 Task: Find connections with filter location Rānāvāv with filter topic #digitalmarketingwith filter profile language German with filter current company Epicor with filter school Shanmugha Arts, Science, Technology and Research Academy with filter industry Human Resources Services with filter service category Web Design with filter keywords title Cruise Director
Action: Mouse moved to (525, 50)
Screenshot: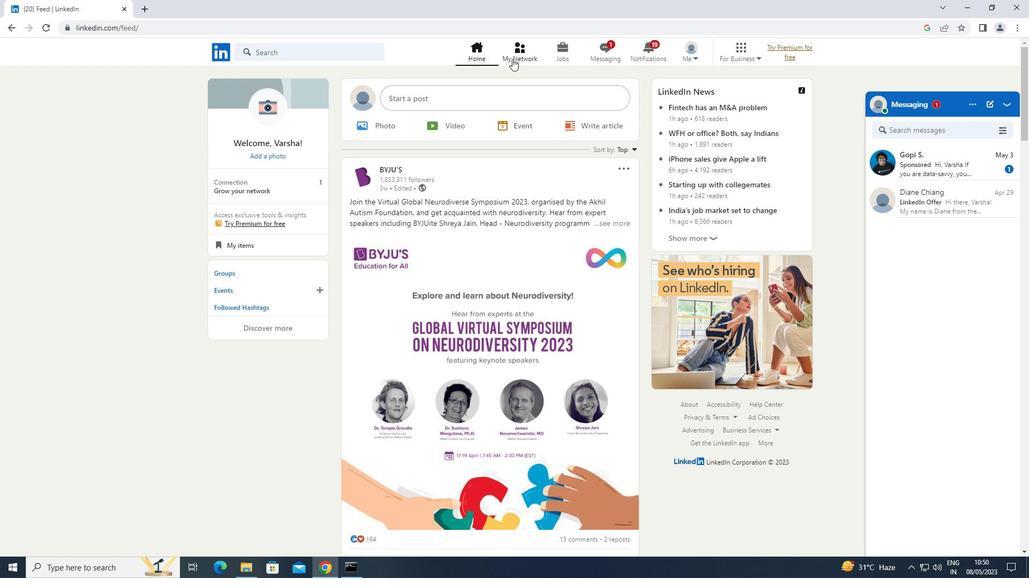 
Action: Mouse pressed left at (525, 50)
Screenshot: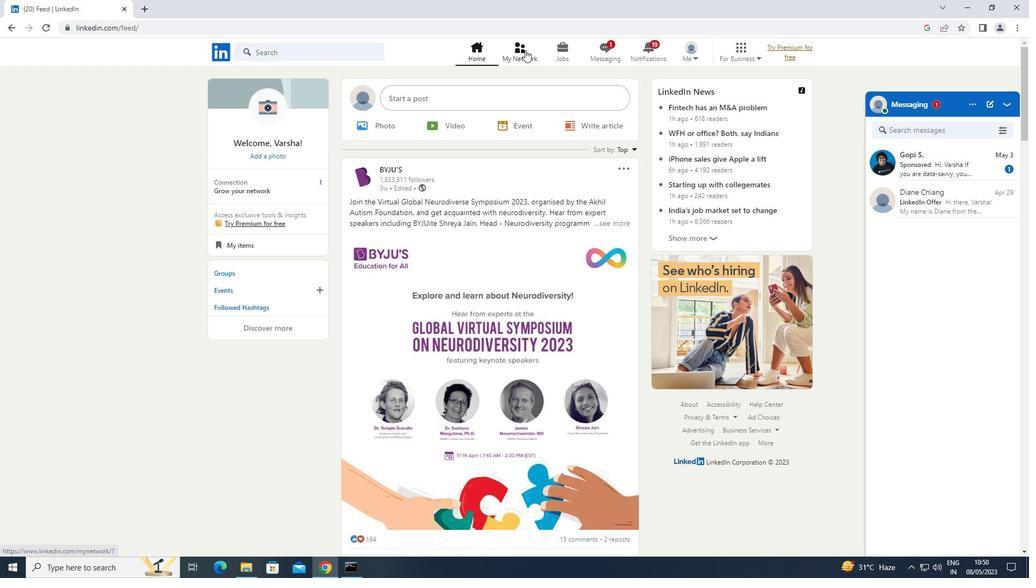 
Action: Mouse moved to (265, 112)
Screenshot: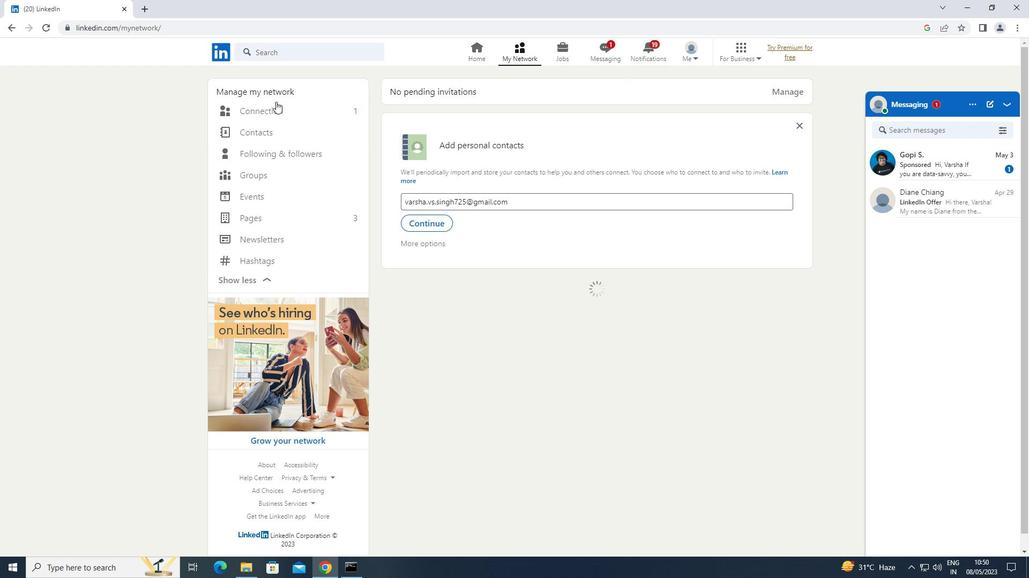
Action: Mouse pressed left at (265, 112)
Screenshot: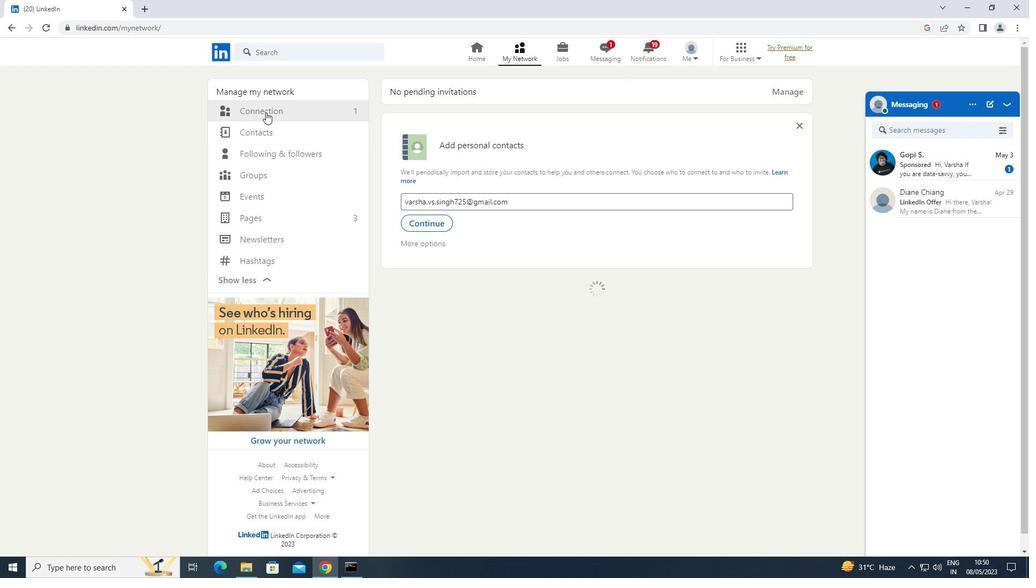 
Action: Mouse moved to (579, 111)
Screenshot: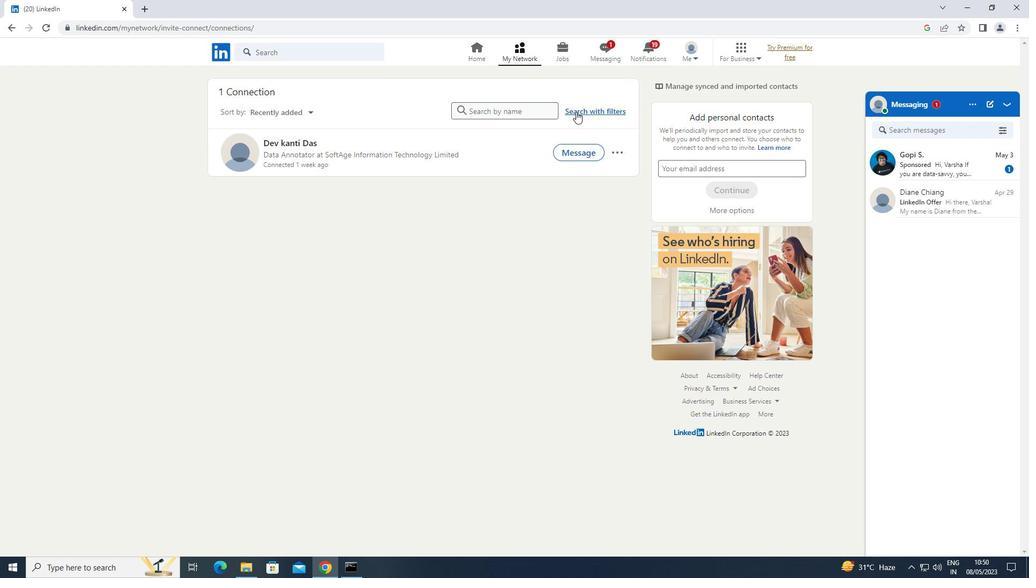 
Action: Mouse pressed left at (579, 111)
Screenshot: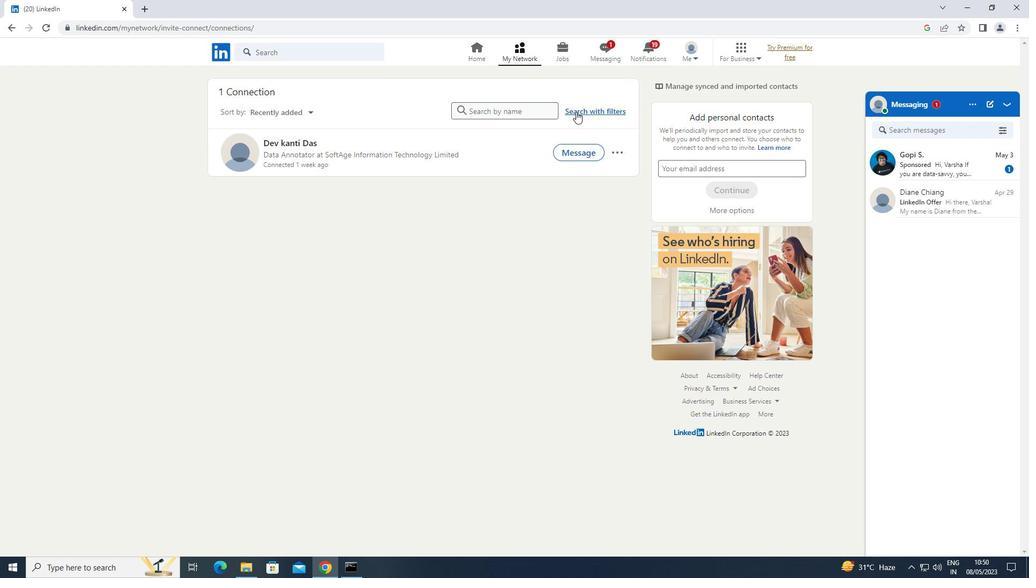 
Action: Mouse moved to (555, 84)
Screenshot: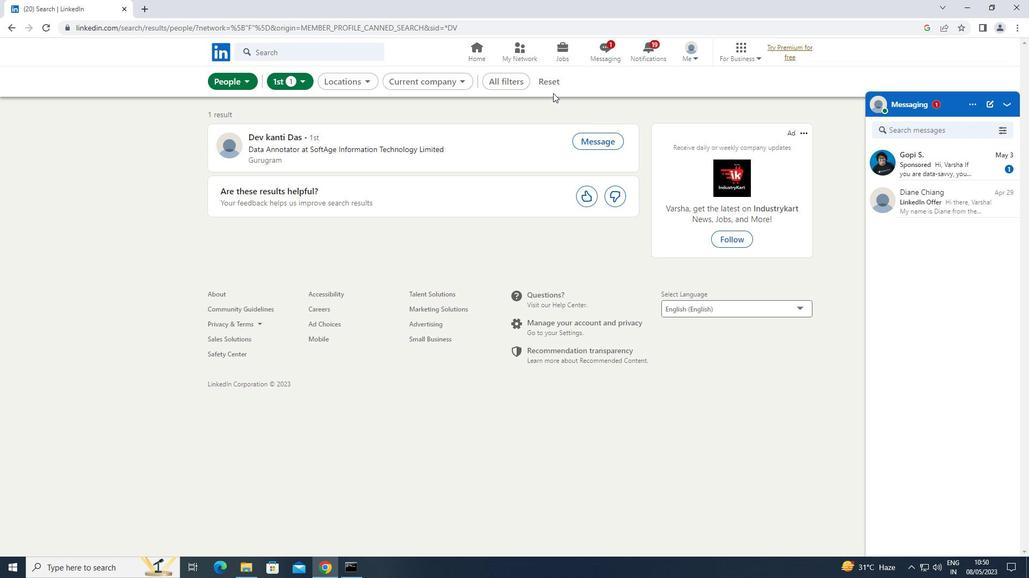 
Action: Mouse pressed left at (555, 84)
Screenshot: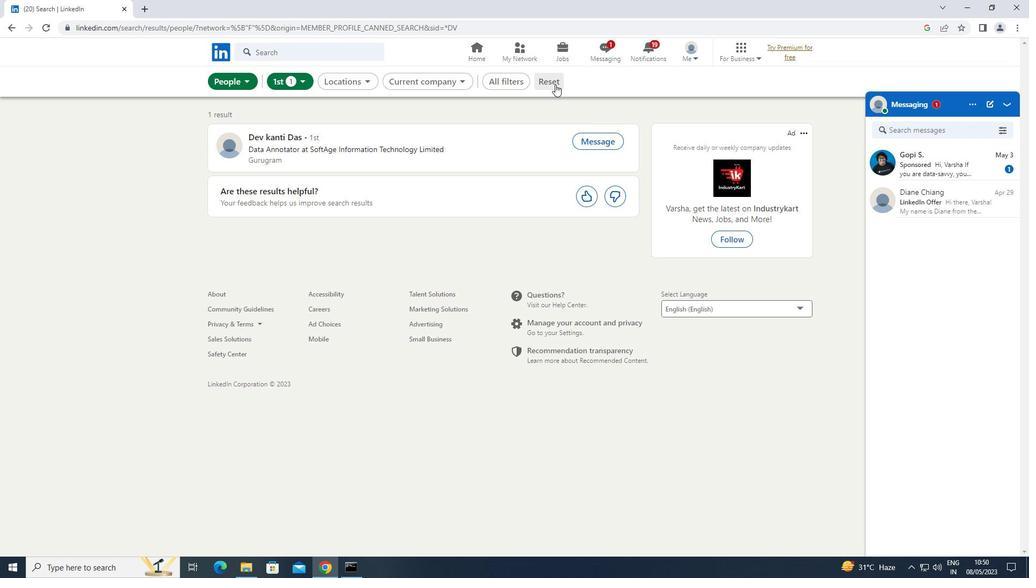 
Action: Mouse moved to (539, 84)
Screenshot: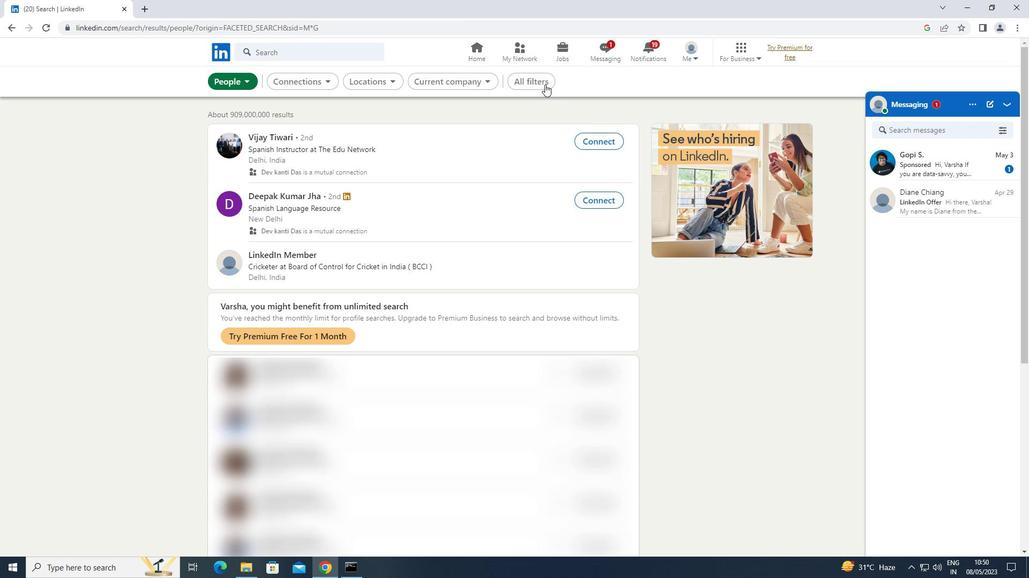 
Action: Mouse pressed left at (539, 84)
Screenshot: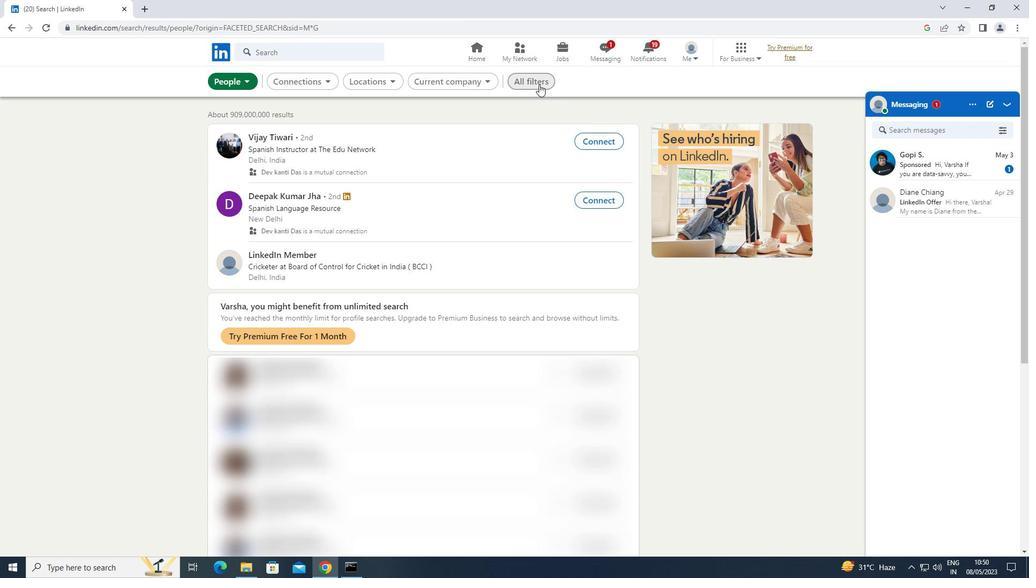 
Action: Mouse moved to (929, 268)
Screenshot: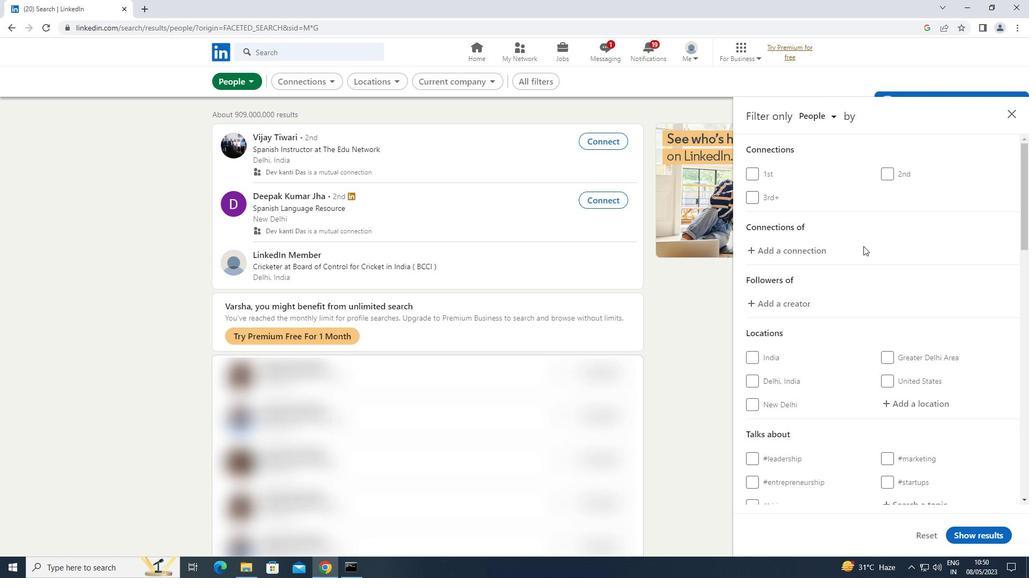 
Action: Mouse scrolled (929, 268) with delta (0, 0)
Screenshot: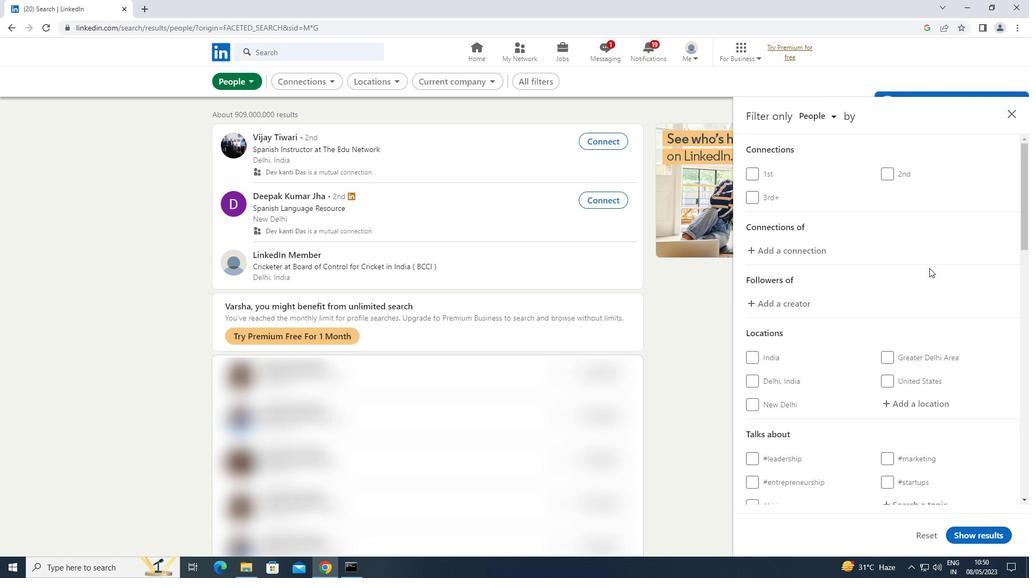 
Action: Mouse scrolled (929, 268) with delta (0, 0)
Screenshot: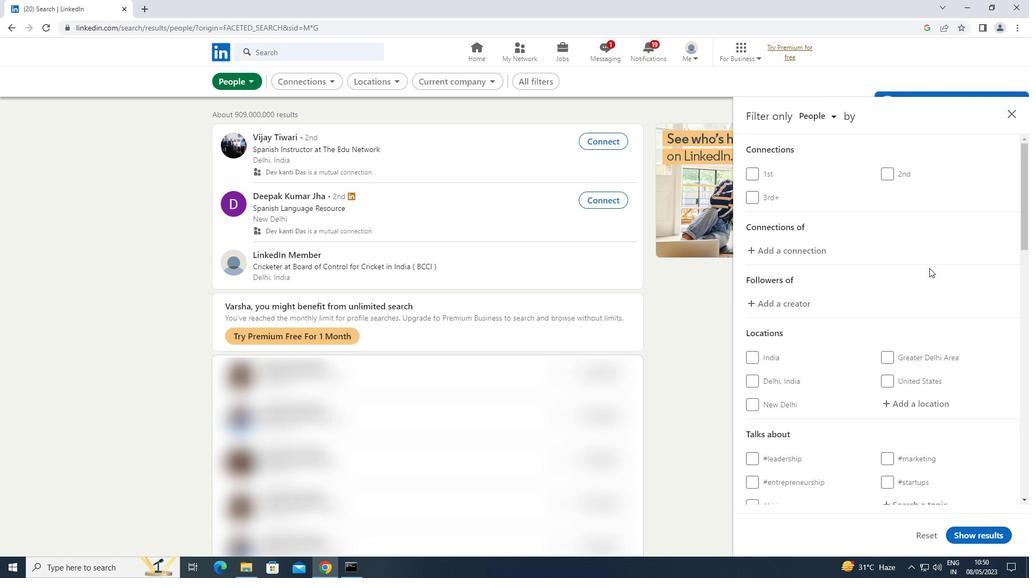 
Action: Mouse moved to (910, 293)
Screenshot: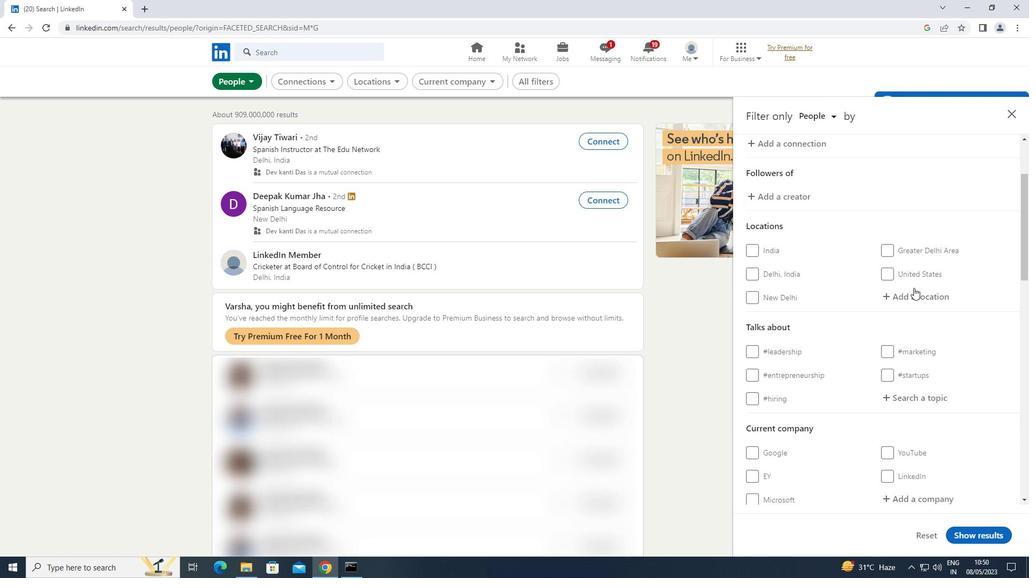 
Action: Mouse pressed left at (910, 293)
Screenshot: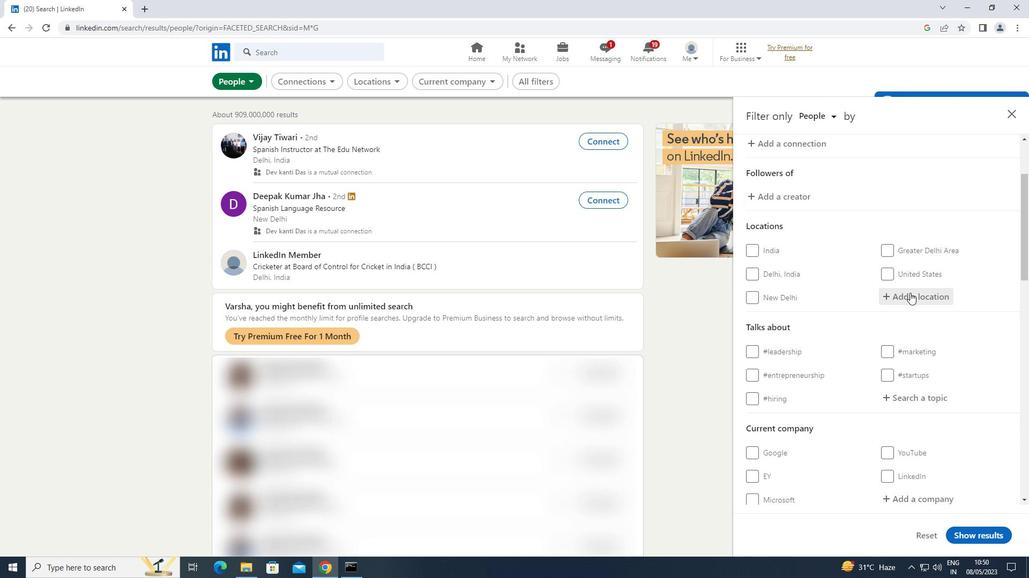 
Action: Key pressed <Key.shift>RANAVAV
Screenshot: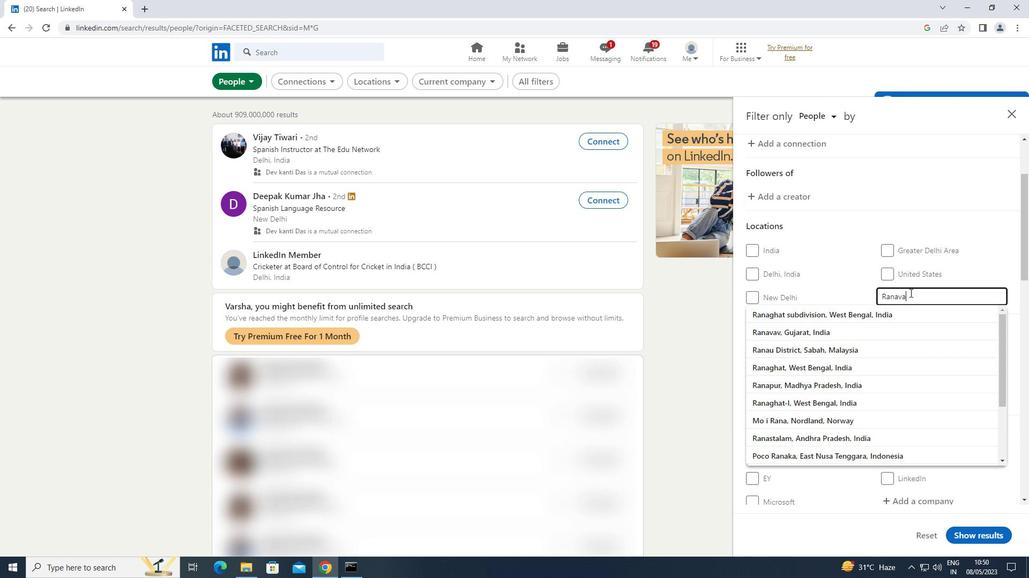 
Action: Mouse moved to (907, 399)
Screenshot: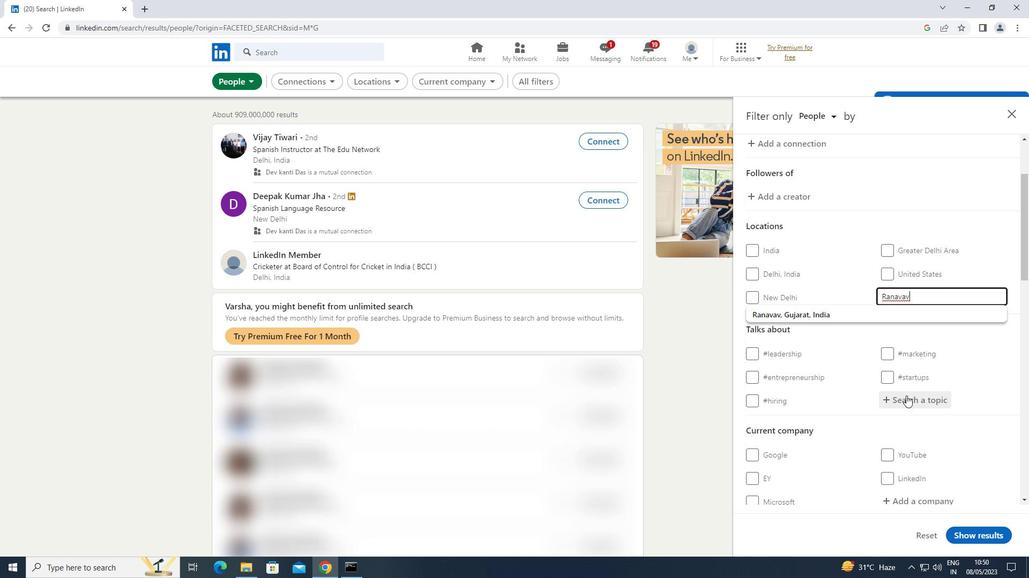 
Action: Mouse pressed left at (907, 399)
Screenshot: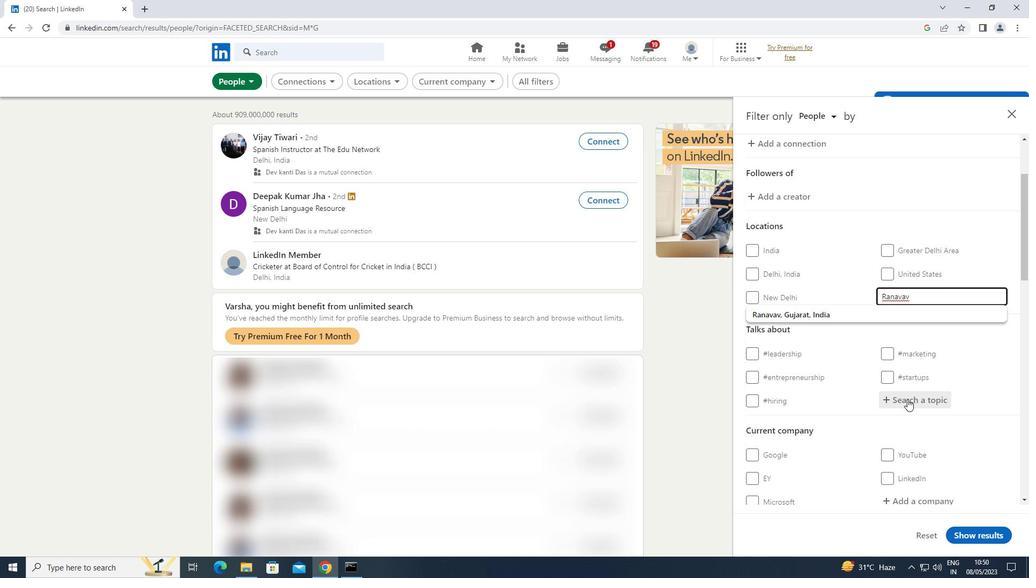 
Action: Key pressed DIGITALMARKET
Screenshot: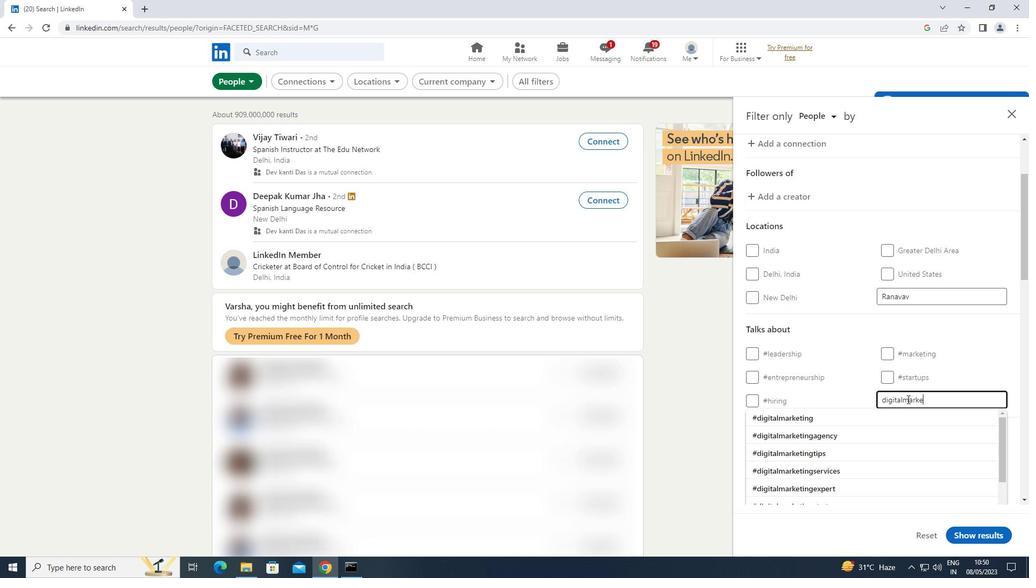 
Action: Mouse moved to (833, 412)
Screenshot: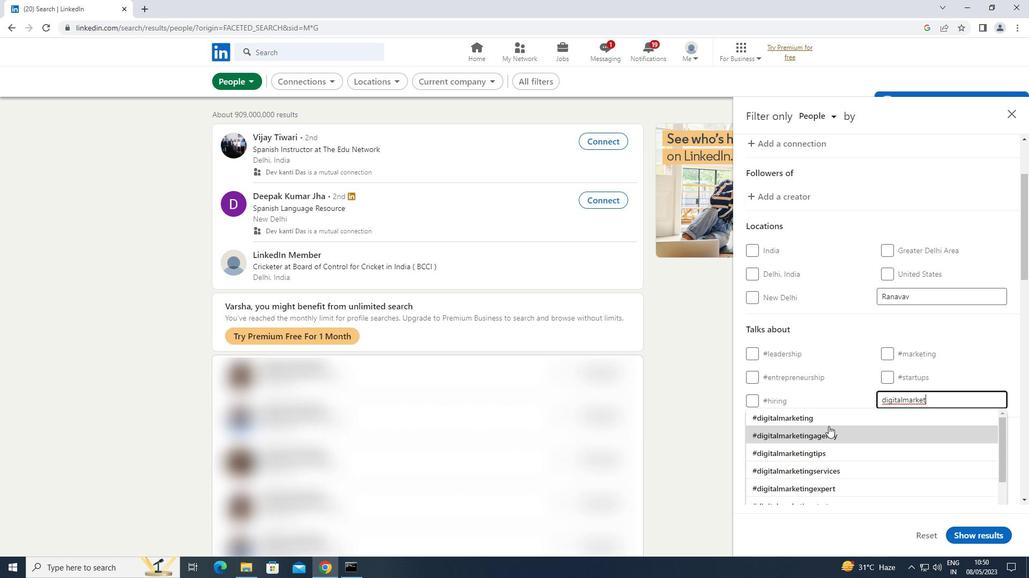 
Action: Mouse pressed left at (833, 412)
Screenshot: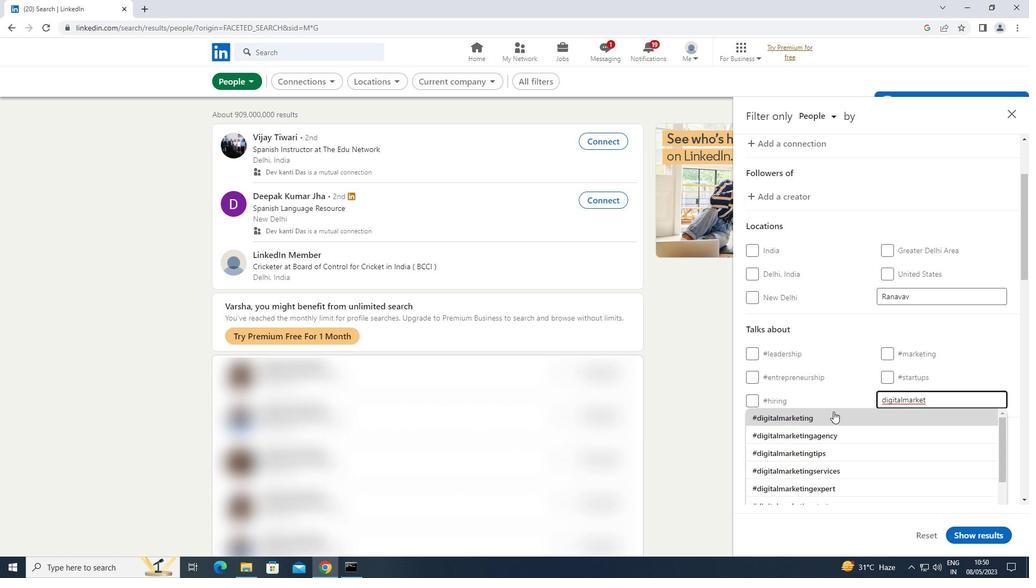 
Action: Mouse scrolled (833, 411) with delta (0, 0)
Screenshot: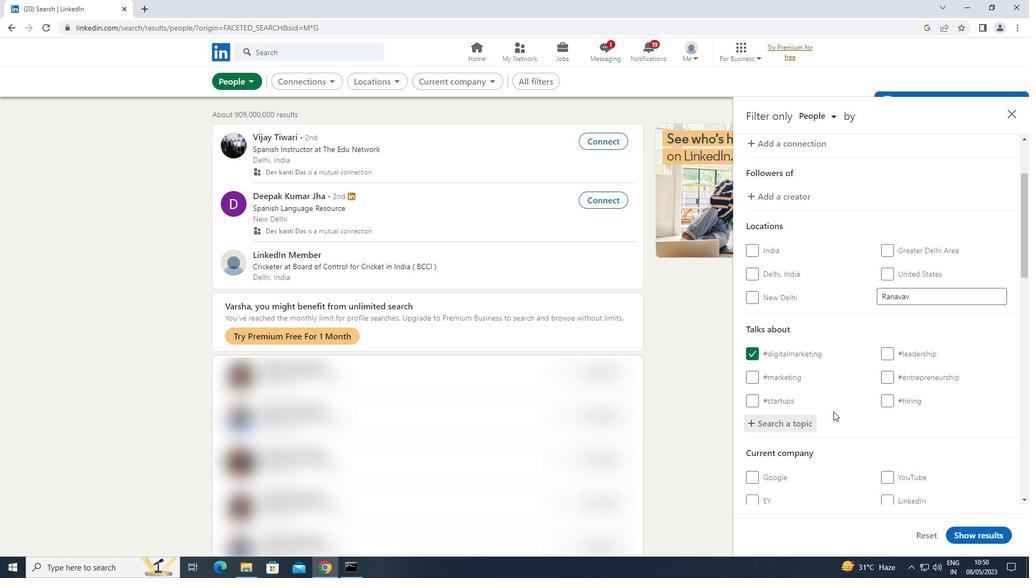 
Action: Mouse scrolled (833, 411) with delta (0, 0)
Screenshot: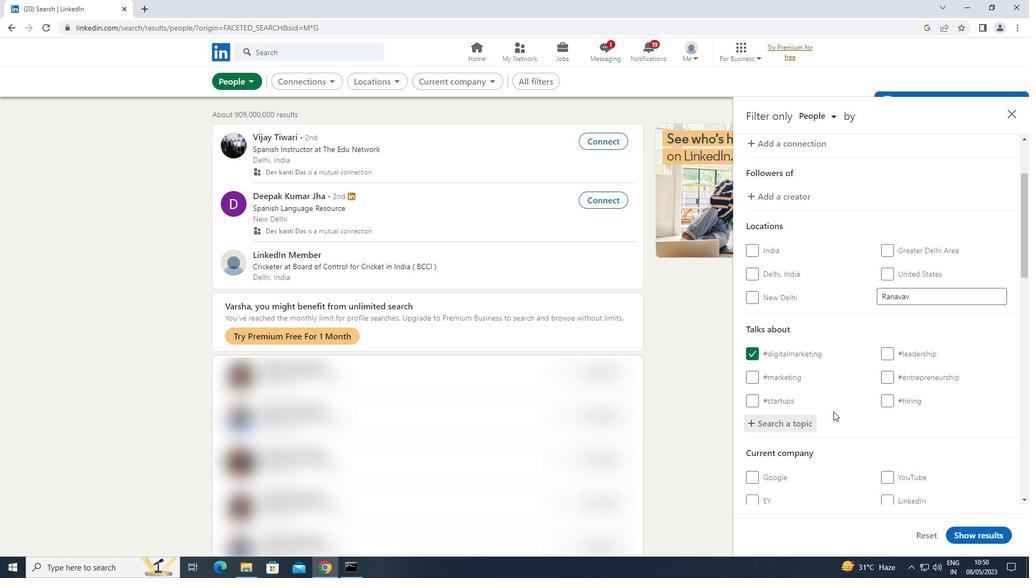 
Action: Mouse scrolled (833, 411) with delta (0, 0)
Screenshot: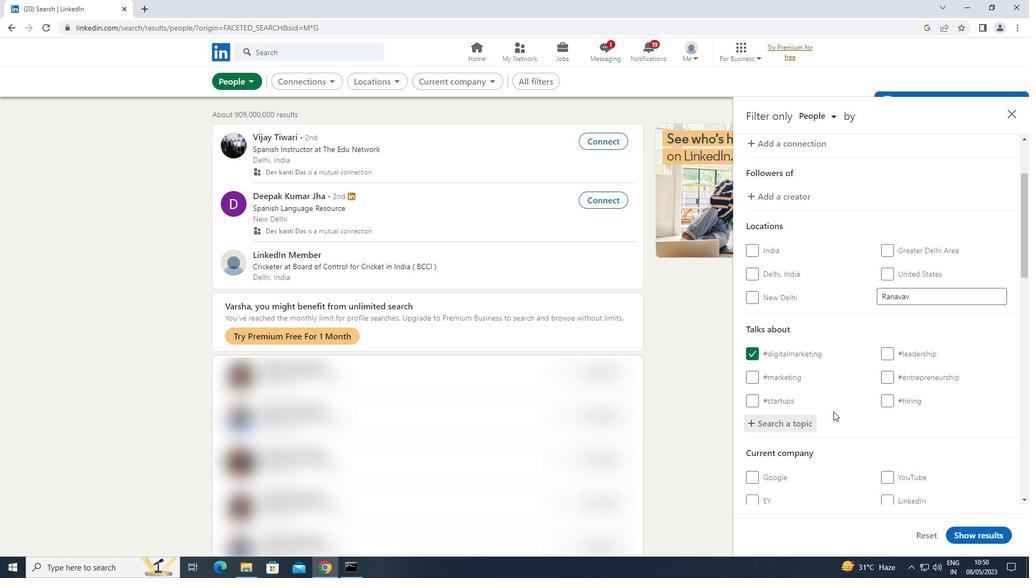 
Action: Mouse scrolled (833, 411) with delta (0, 0)
Screenshot: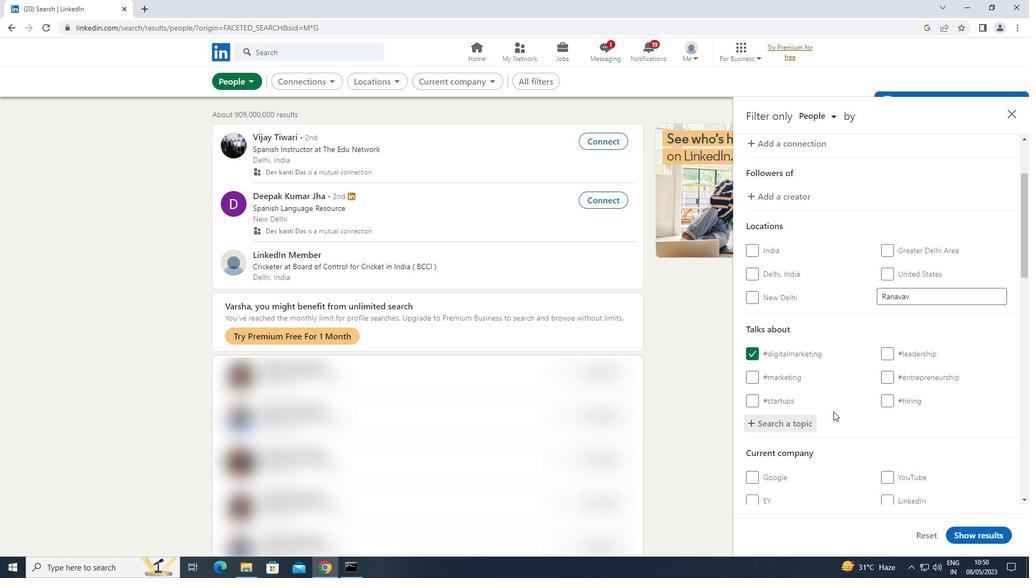 
Action: Mouse scrolled (833, 411) with delta (0, 0)
Screenshot: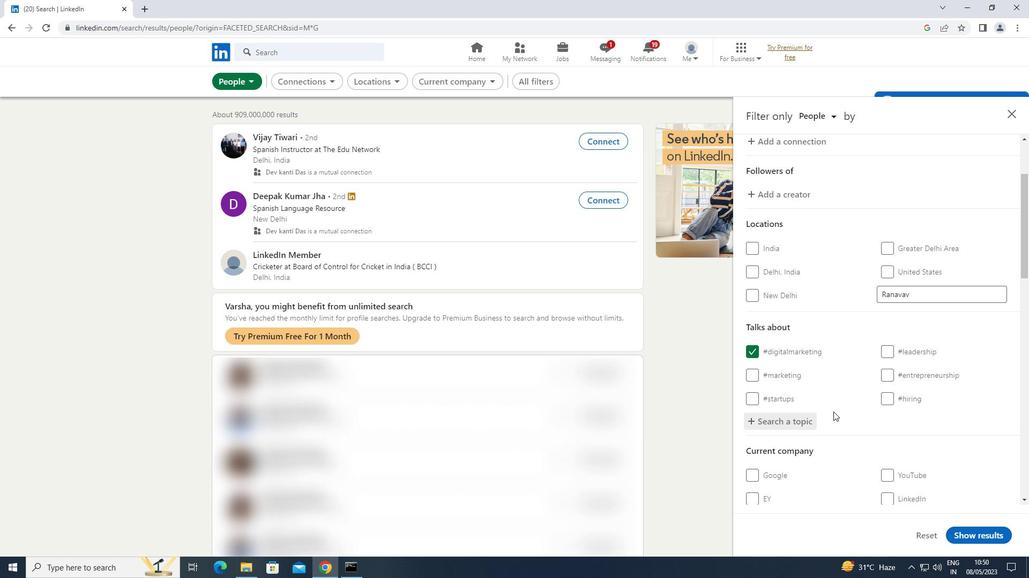 
Action: Mouse moved to (834, 411)
Screenshot: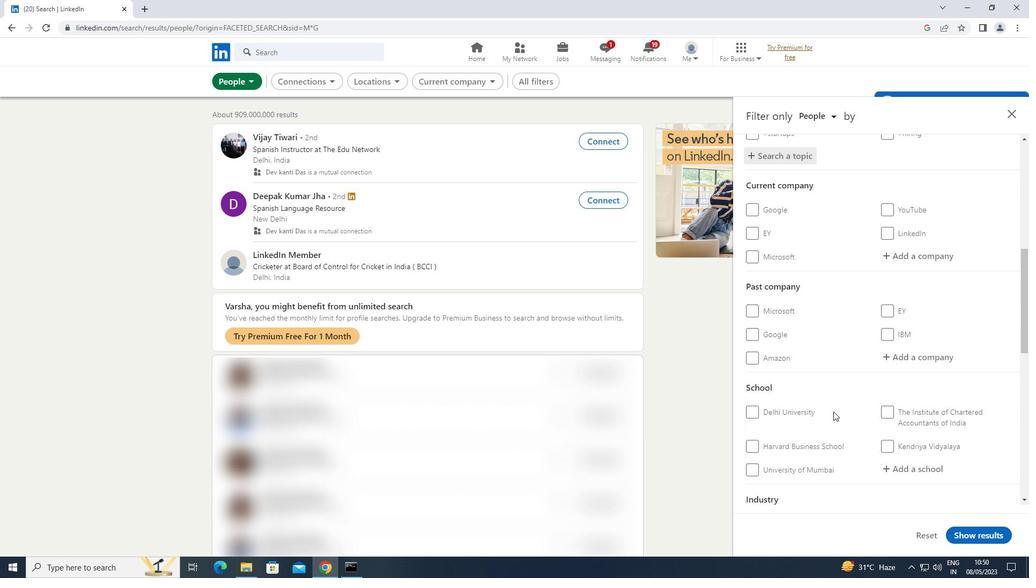 
Action: Mouse scrolled (834, 411) with delta (0, 0)
Screenshot: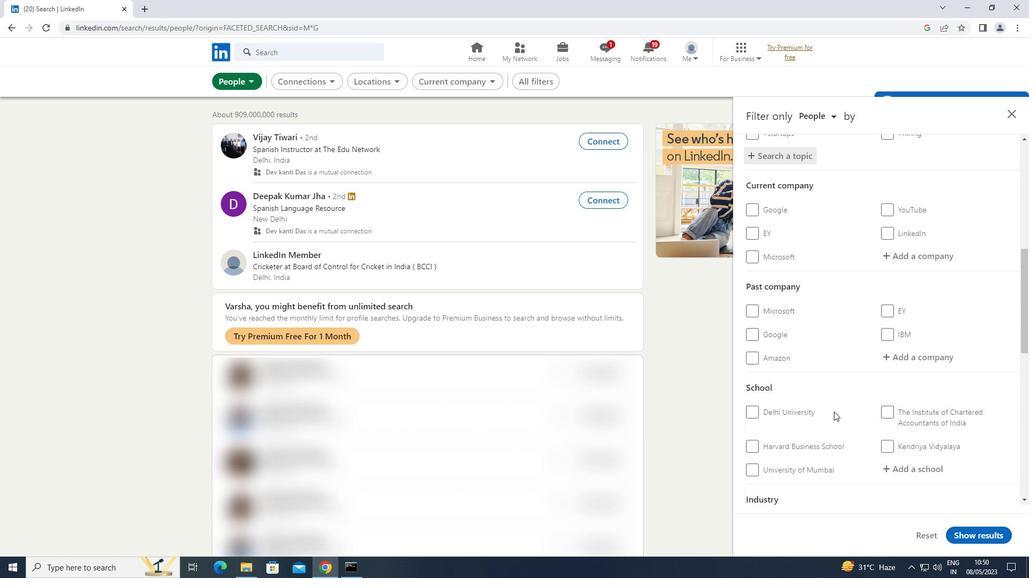 
Action: Mouse scrolled (834, 411) with delta (0, 0)
Screenshot: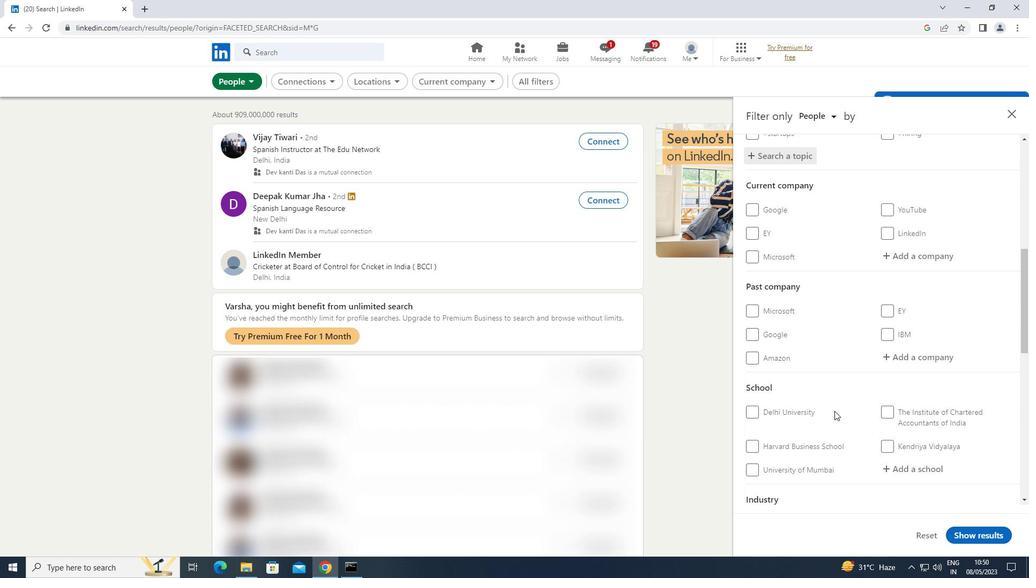 
Action: Mouse scrolled (834, 411) with delta (0, 0)
Screenshot: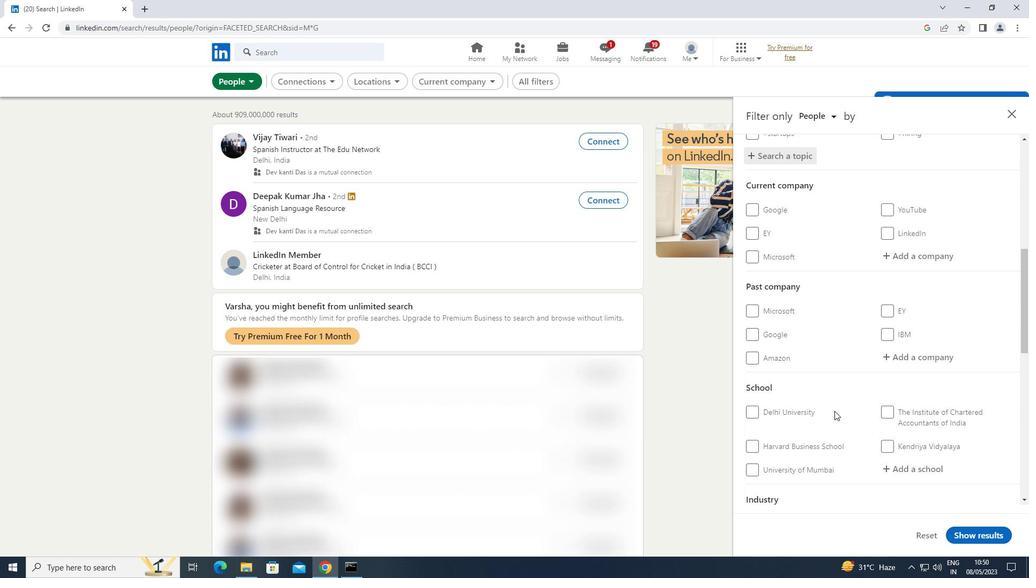 
Action: Mouse scrolled (834, 411) with delta (0, 0)
Screenshot: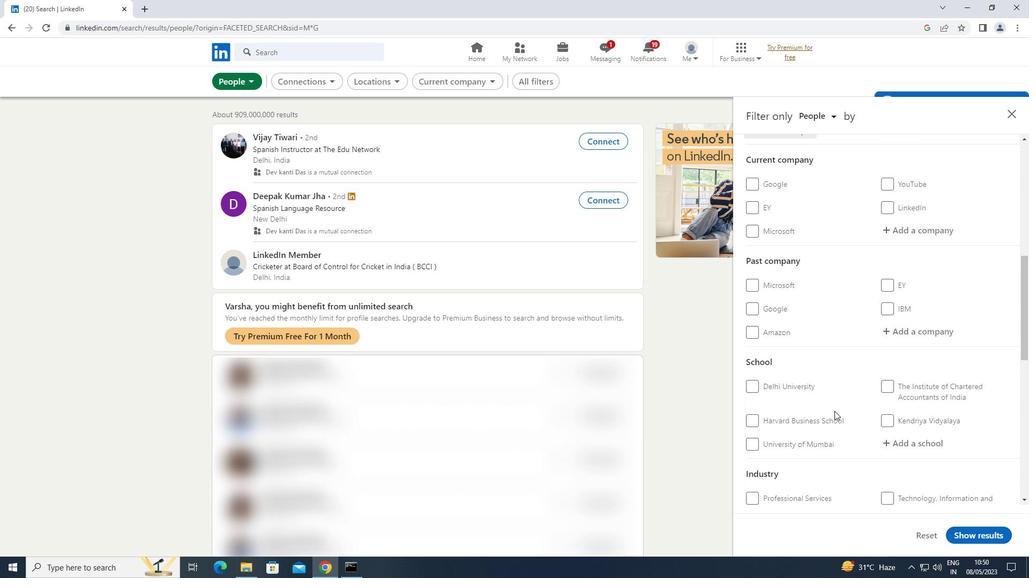 
Action: Mouse scrolled (834, 411) with delta (0, 0)
Screenshot: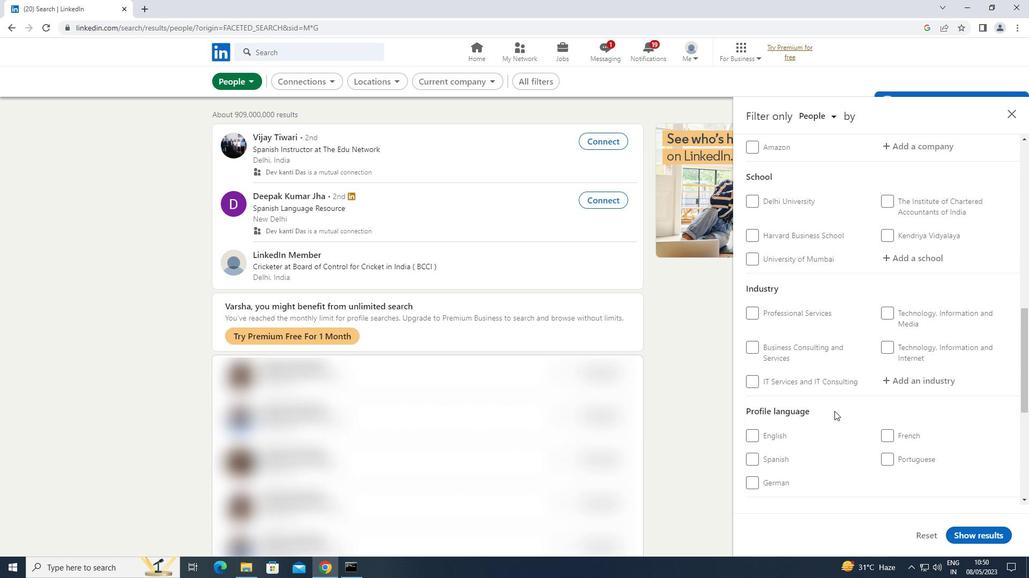 
Action: Mouse moved to (747, 423)
Screenshot: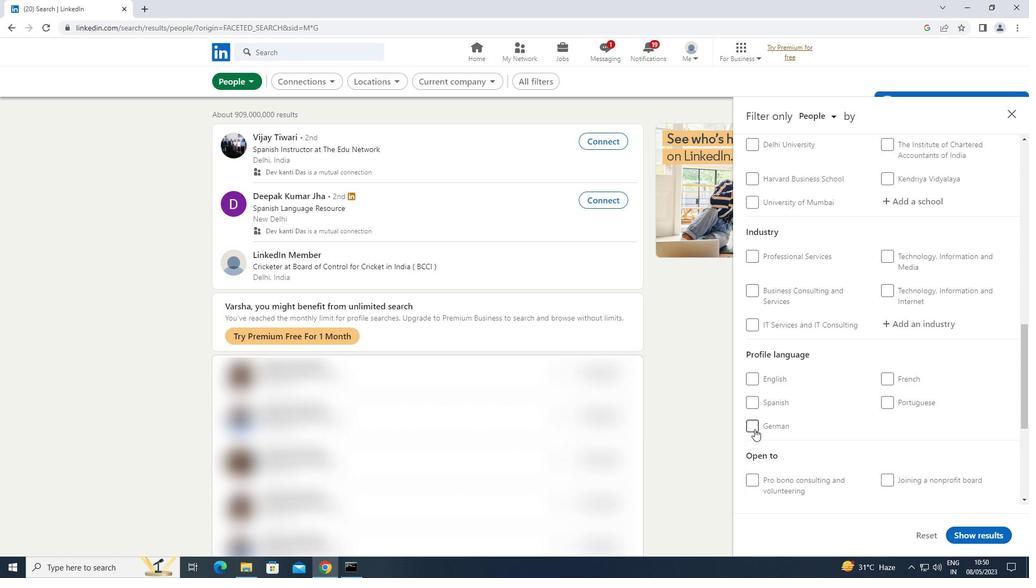 
Action: Mouse pressed left at (747, 423)
Screenshot: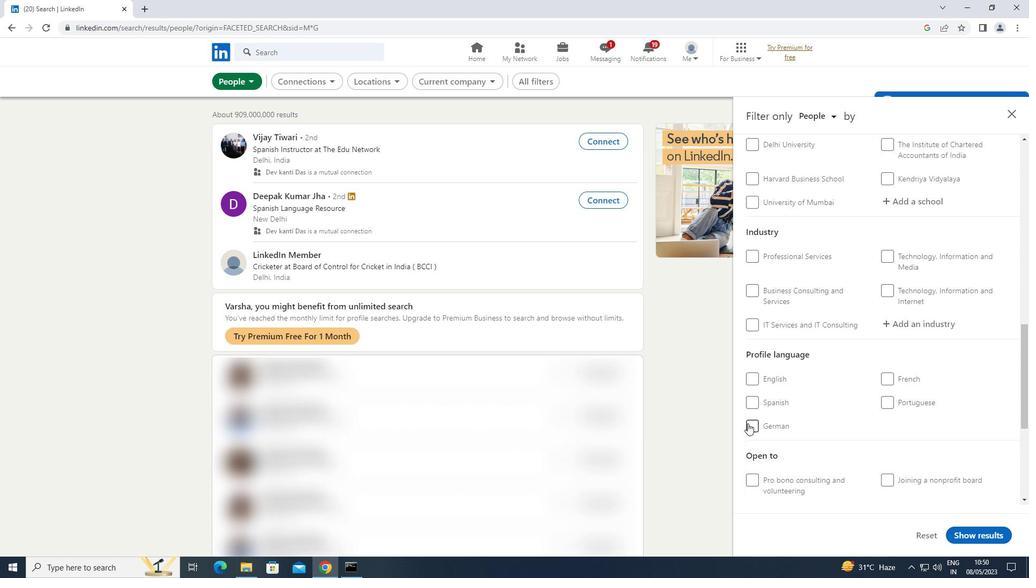 
Action: Mouse moved to (750, 419)
Screenshot: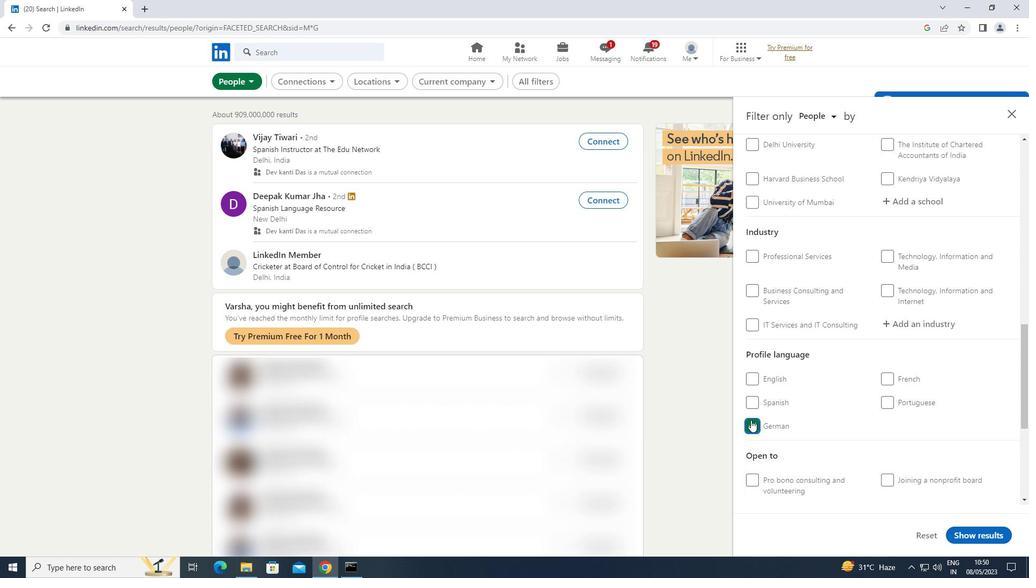 
Action: Mouse scrolled (750, 419) with delta (0, 0)
Screenshot: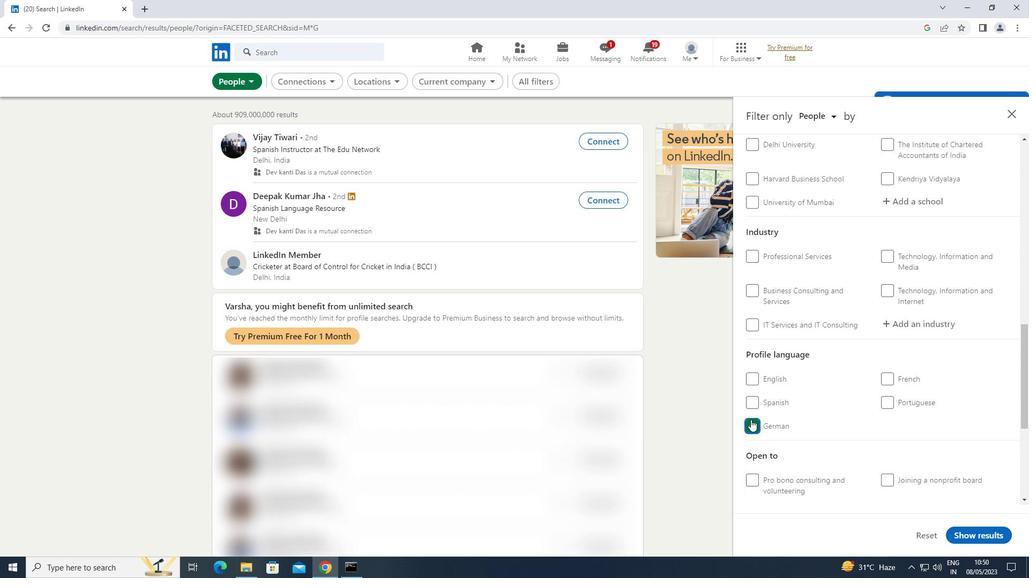 
Action: Mouse moved to (751, 419)
Screenshot: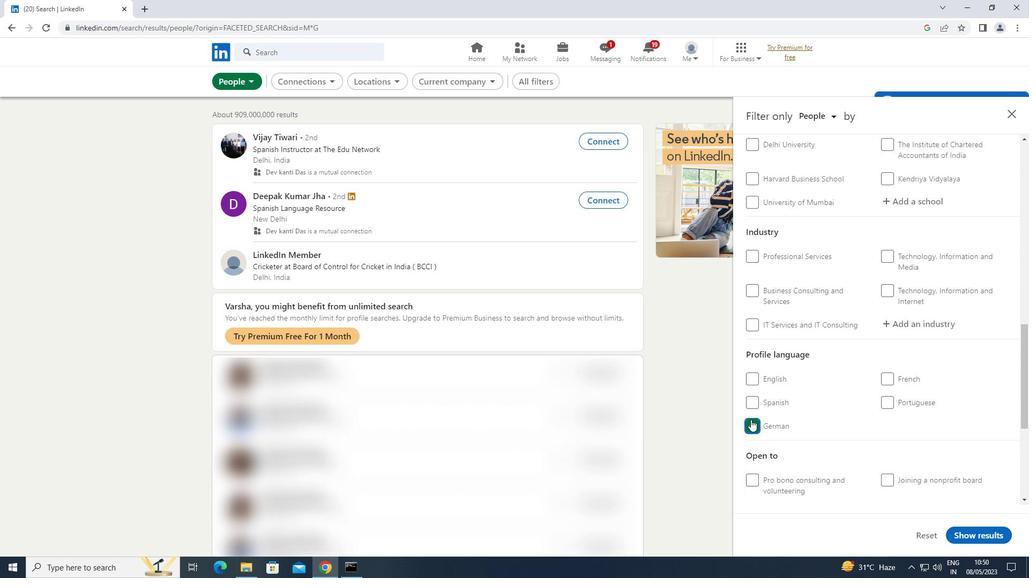 
Action: Mouse scrolled (751, 419) with delta (0, 0)
Screenshot: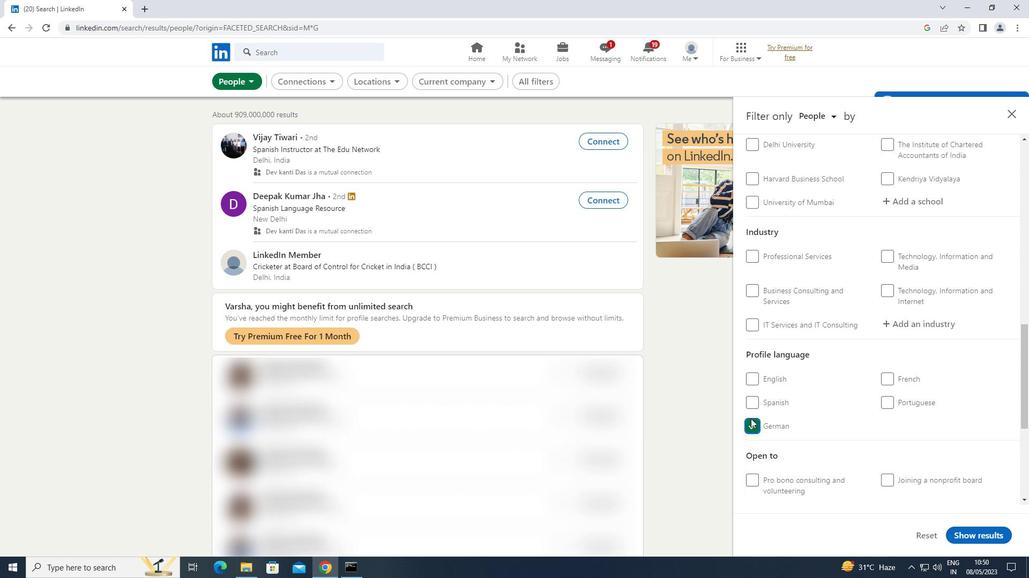 
Action: Mouse moved to (753, 414)
Screenshot: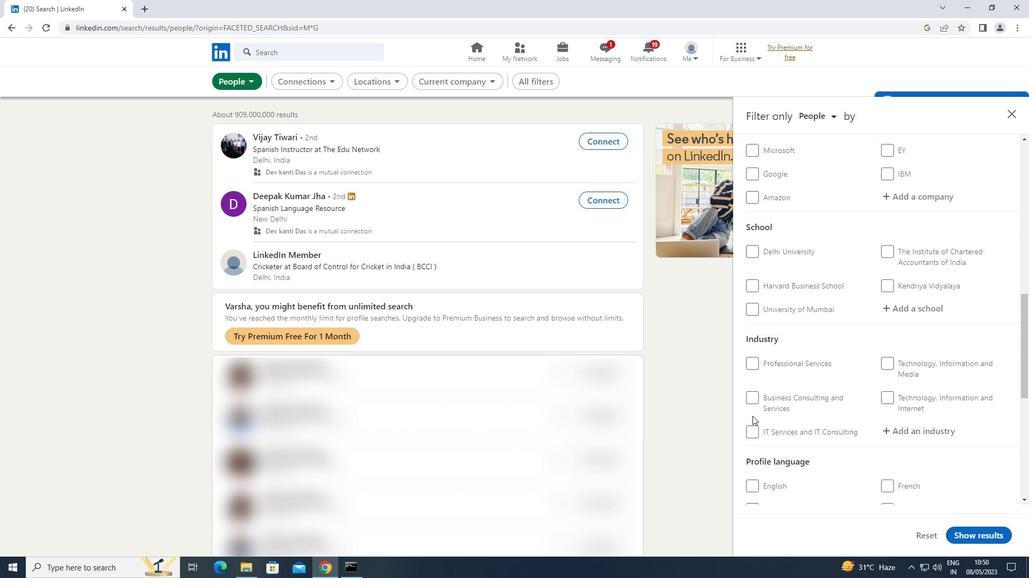 
Action: Mouse scrolled (753, 415) with delta (0, 0)
Screenshot: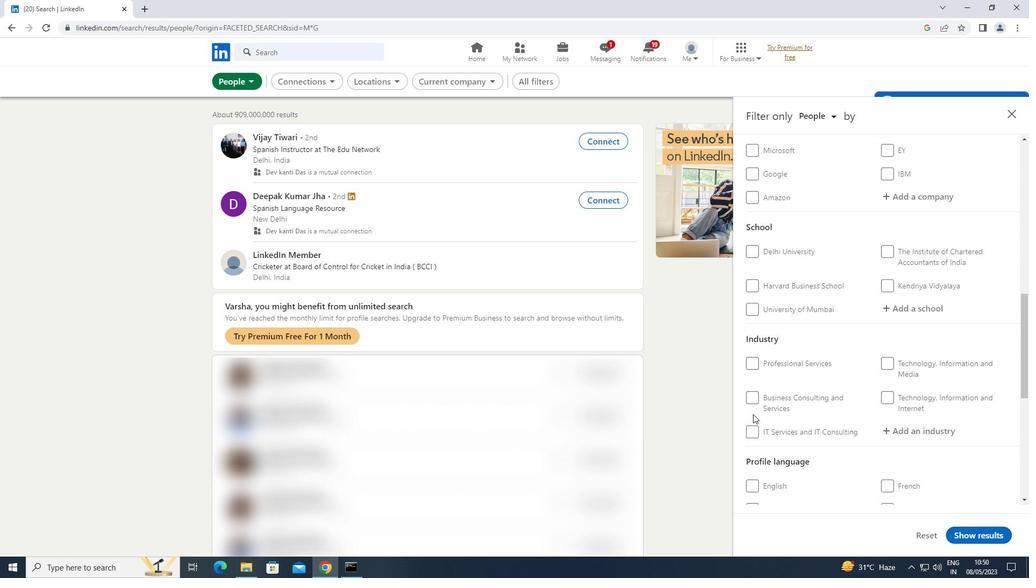 
Action: Mouse scrolled (753, 415) with delta (0, 0)
Screenshot: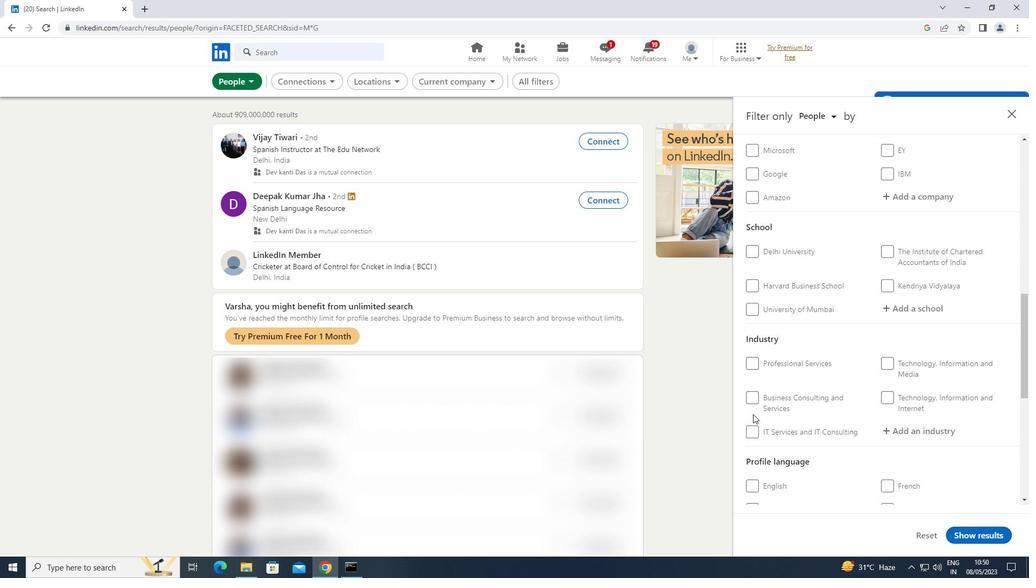 
Action: Mouse moved to (759, 408)
Screenshot: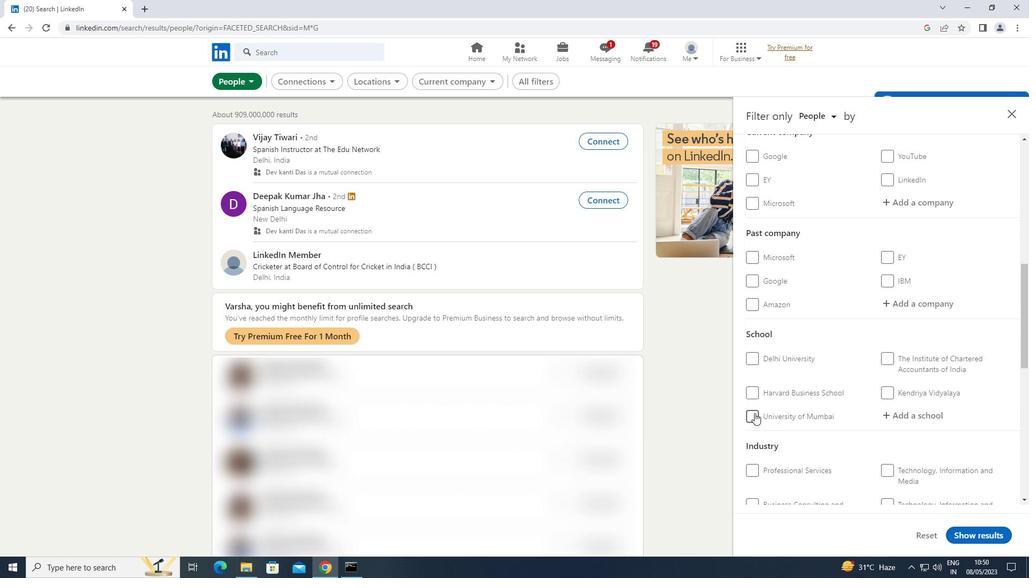 
Action: Mouse scrolled (759, 408) with delta (0, 0)
Screenshot: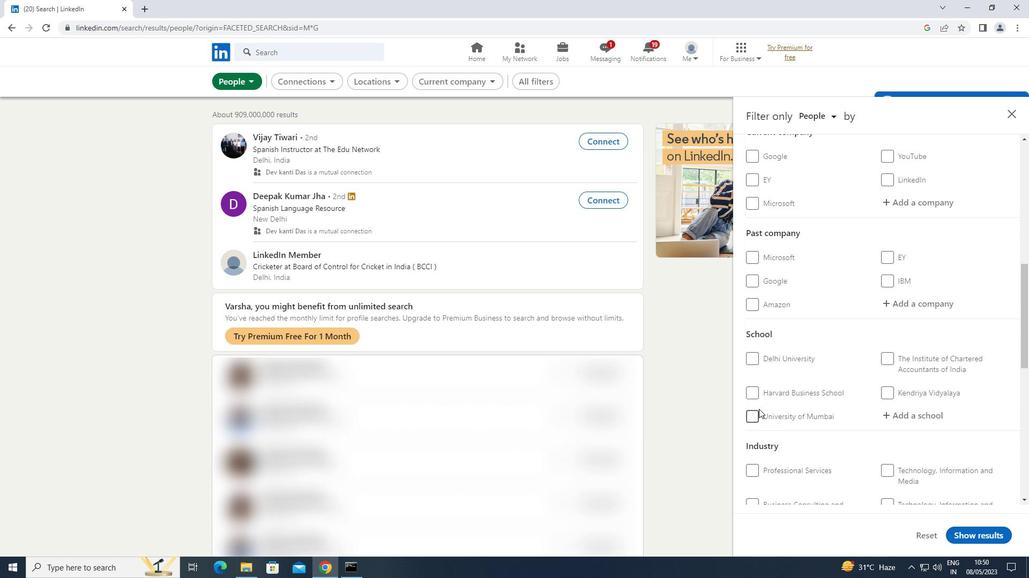 
Action: Mouse scrolled (759, 408) with delta (0, 0)
Screenshot: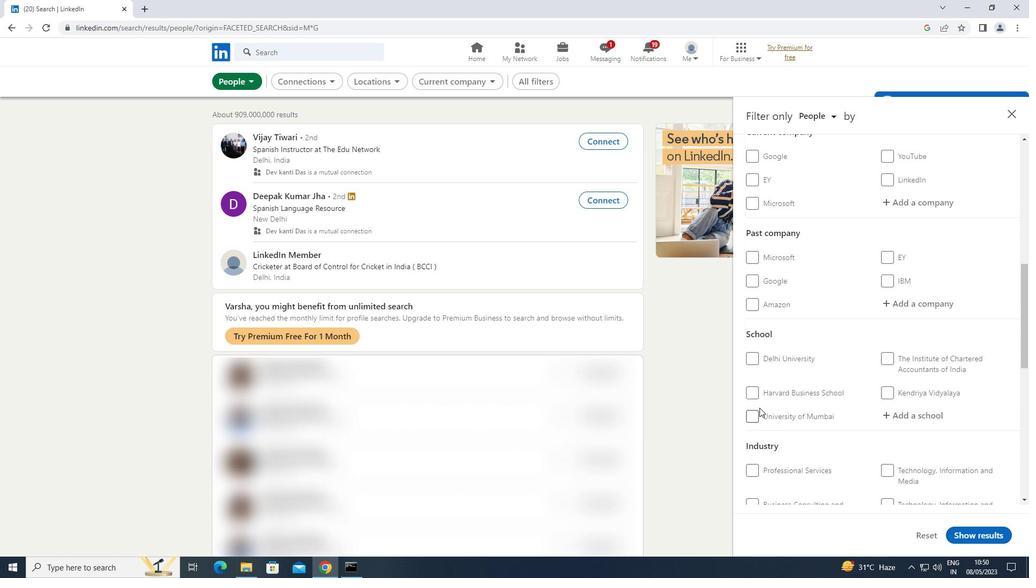 
Action: Mouse moved to (910, 311)
Screenshot: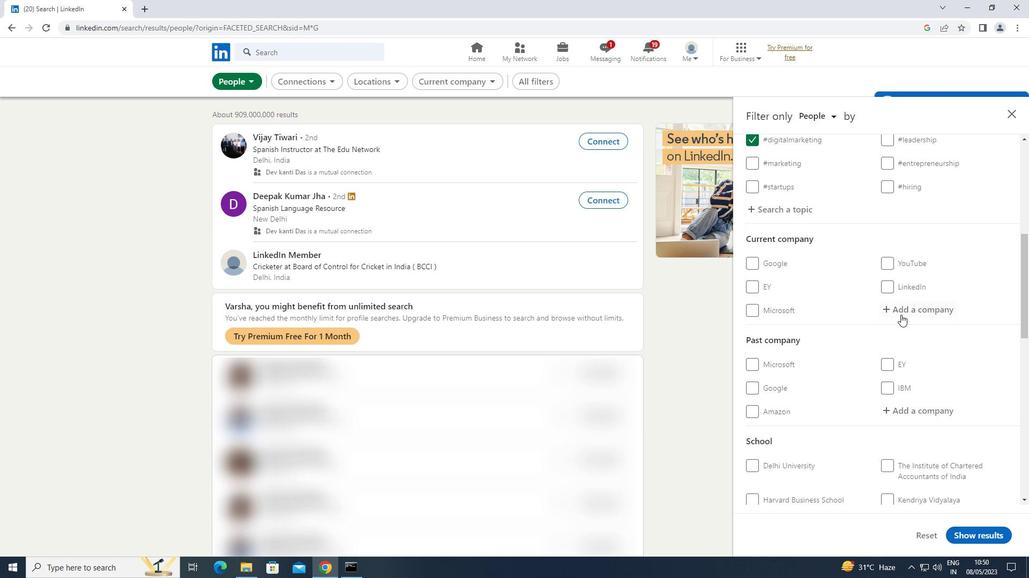 
Action: Mouse pressed left at (910, 311)
Screenshot: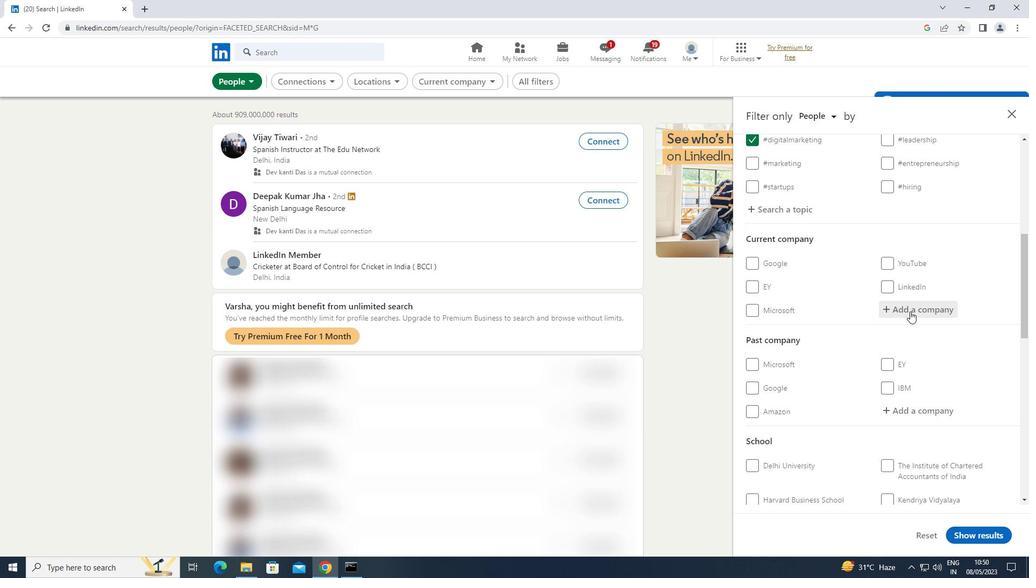
Action: Mouse moved to (903, 315)
Screenshot: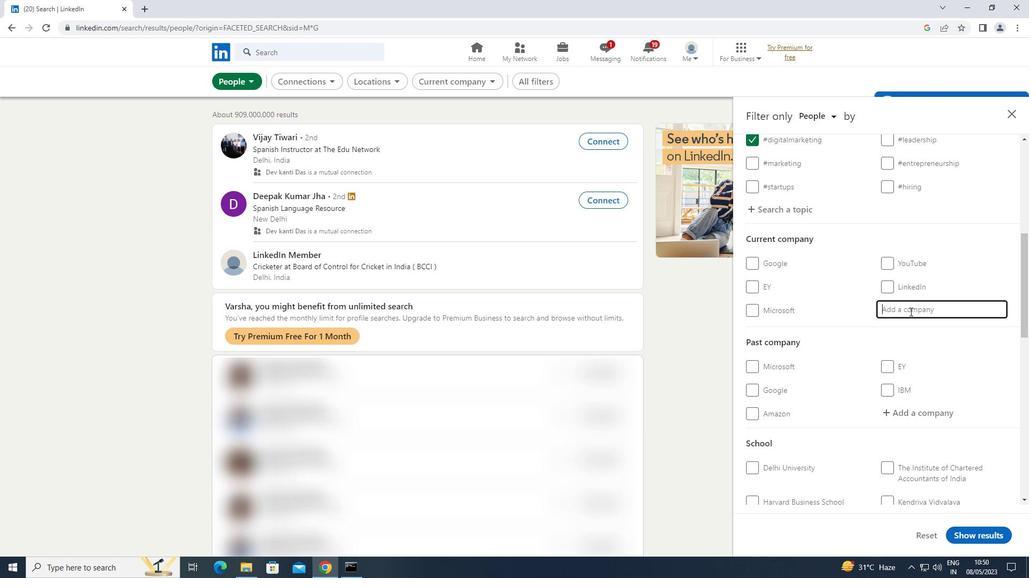 
Action: Key pressed <Key.shift>EPICOR
Screenshot: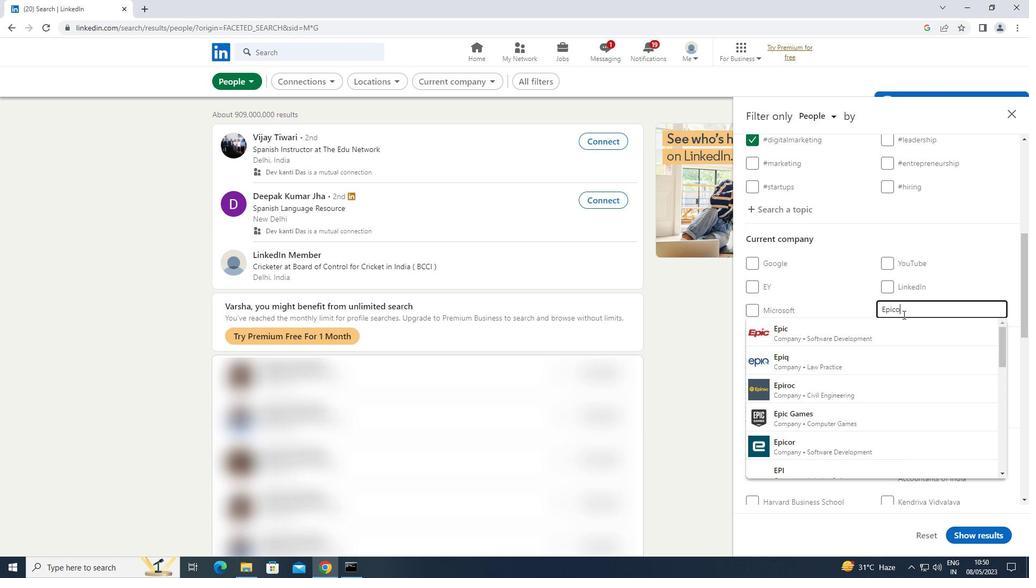 
Action: Mouse moved to (846, 339)
Screenshot: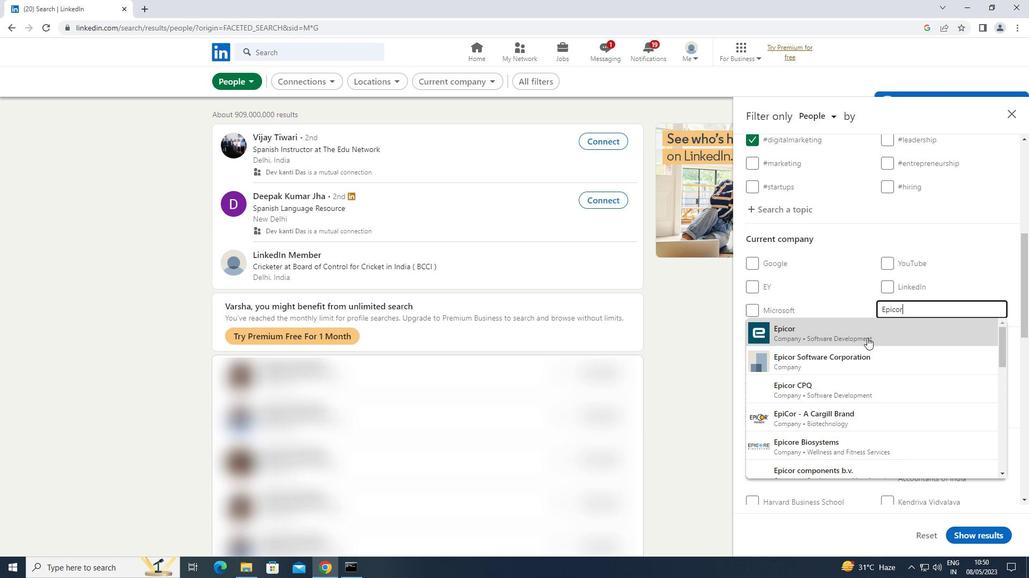 
Action: Mouse pressed left at (846, 339)
Screenshot: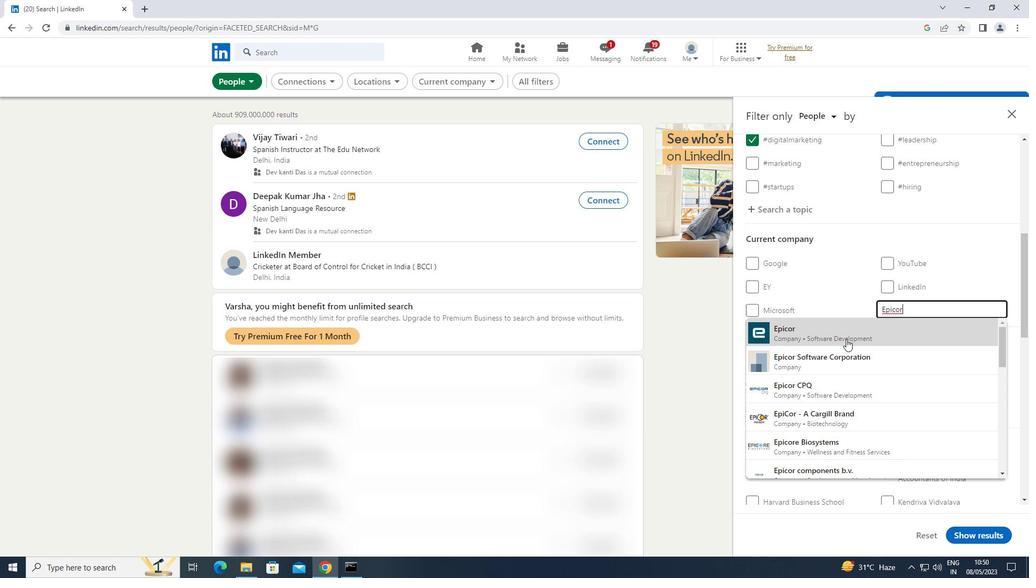 
Action: Mouse scrolled (846, 339) with delta (0, 0)
Screenshot: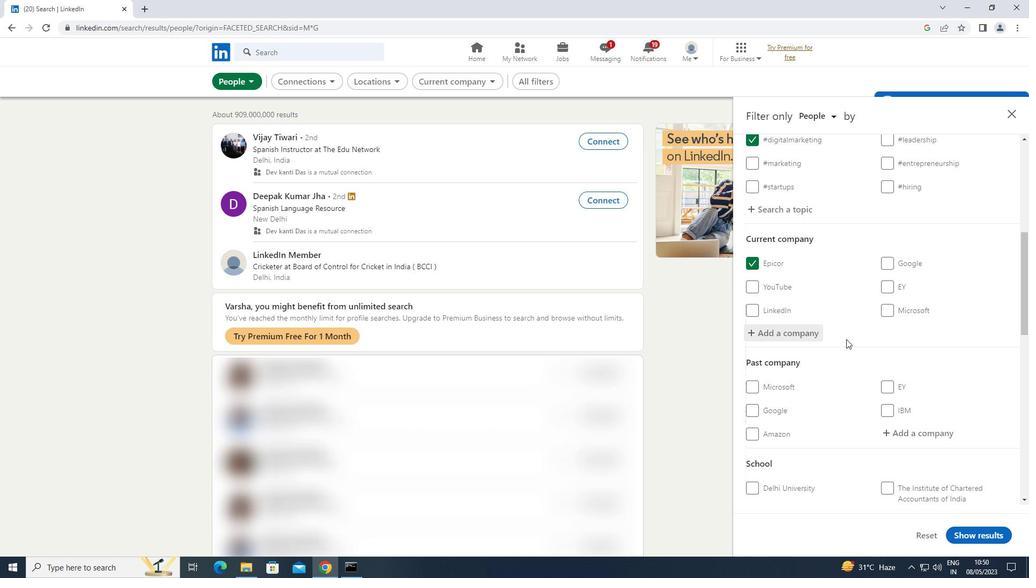 
Action: Mouse moved to (845, 340)
Screenshot: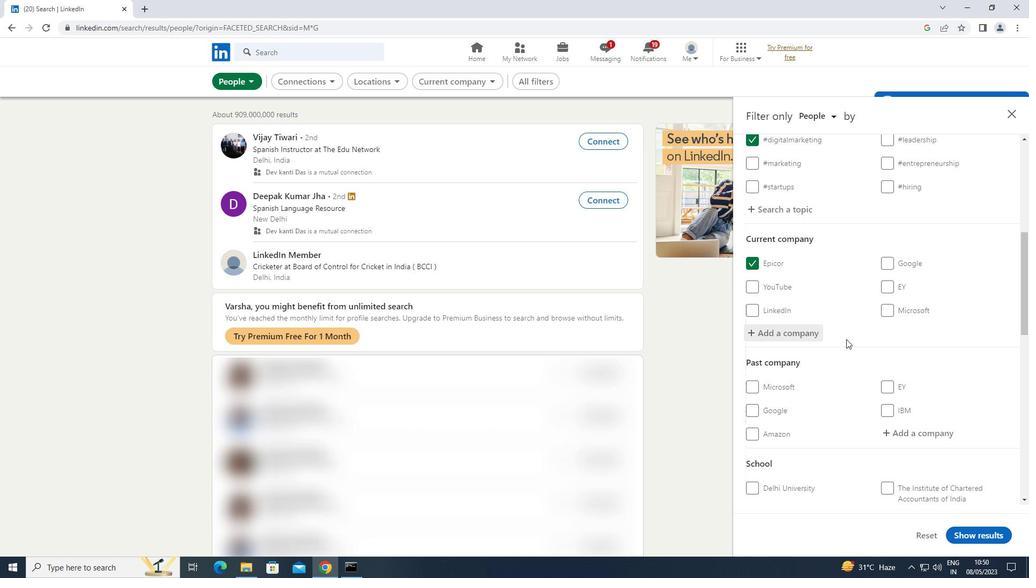 
Action: Mouse scrolled (845, 339) with delta (0, 0)
Screenshot: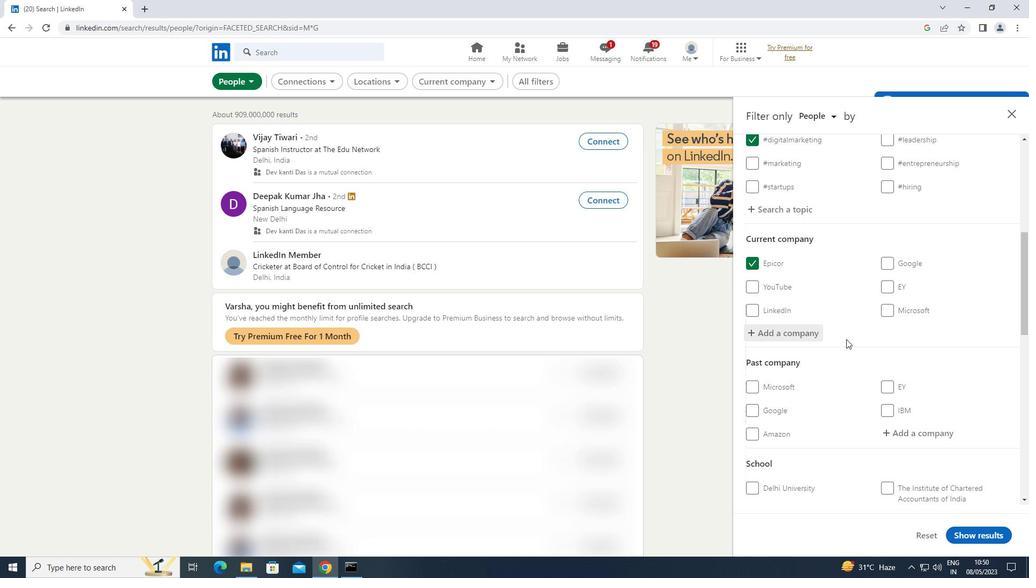 
Action: Mouse moved to (845, 340)
Screenshot: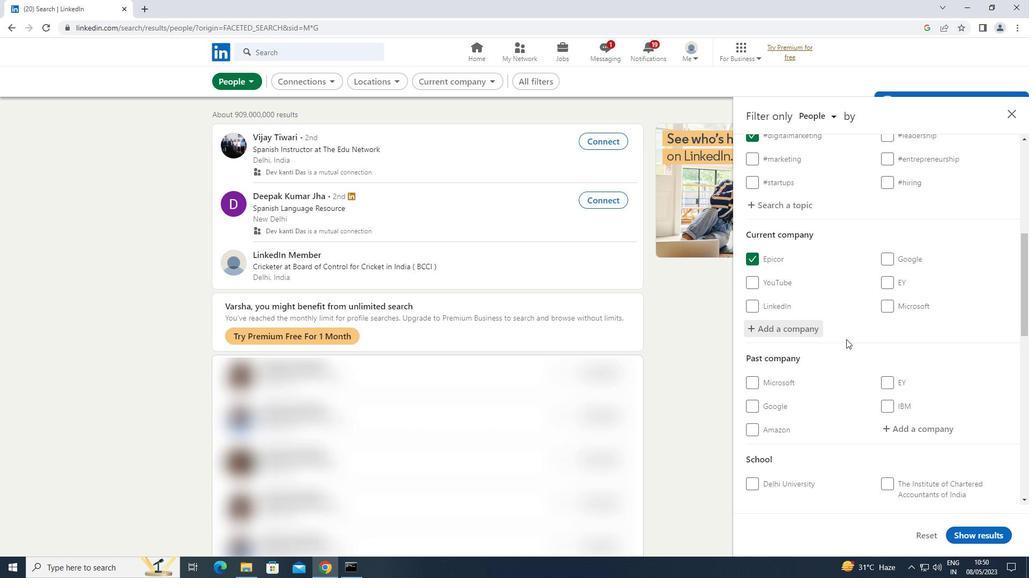 
Action: Mouse scrolled (845, 339) with delta (0, 0)
Screenshot: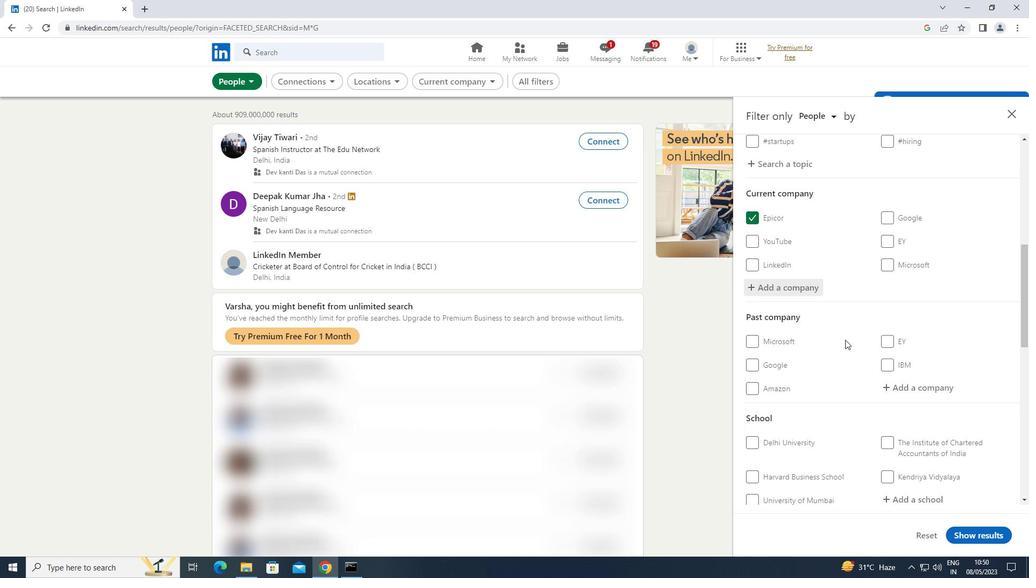 
Action: Mouse moved to (935, 388)
Screenshot: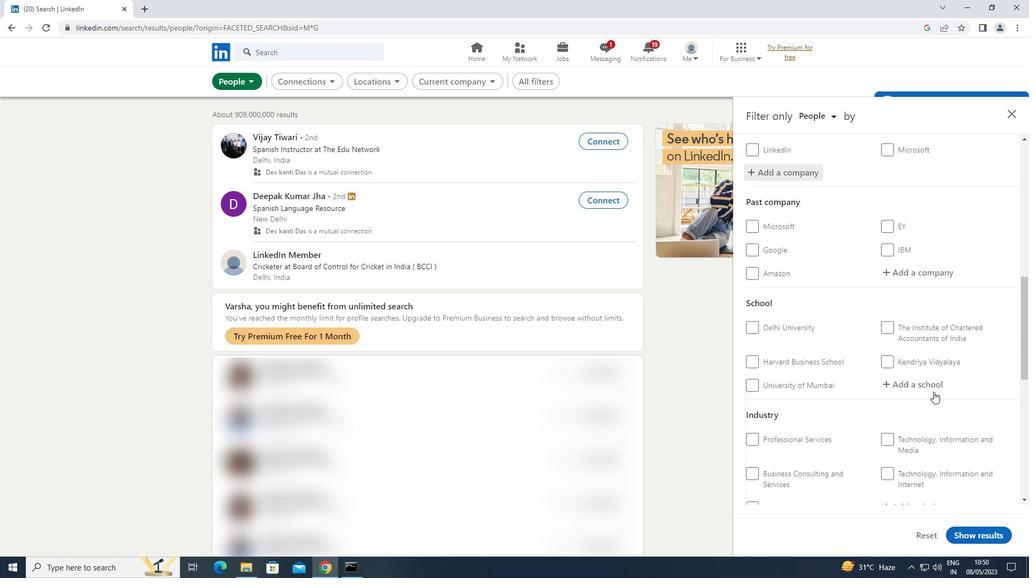 
Action: Mouse pressed left at (935, 388)
Screenshot: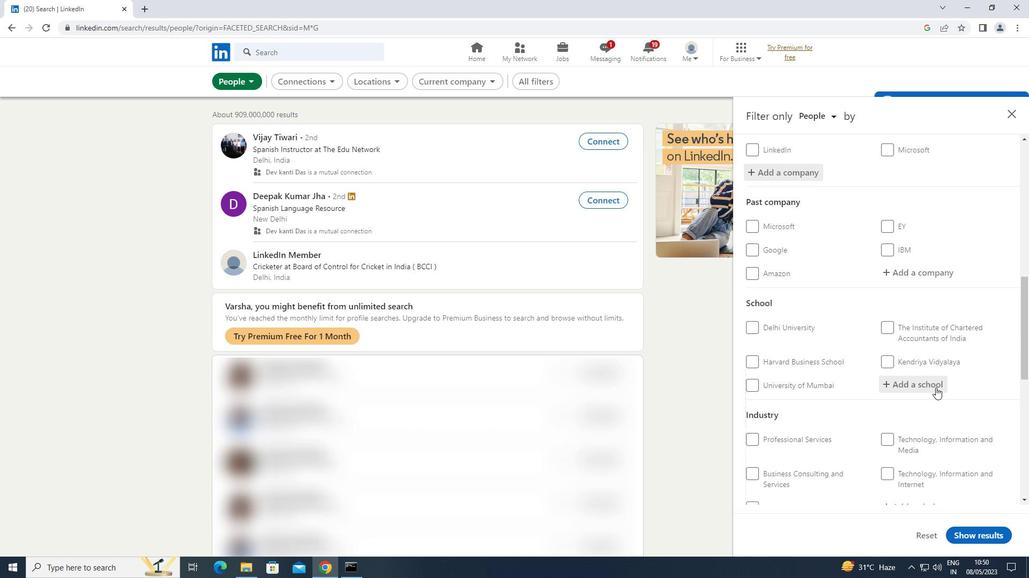 
Action: Key pressed <Key.shift>SHANMUGHA
Screenshot: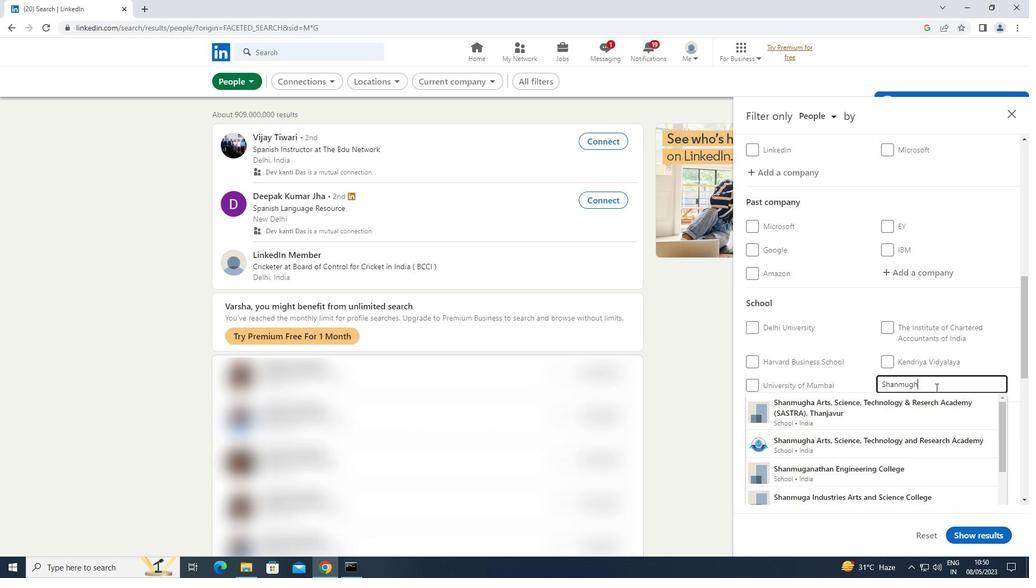 
Action: Mouse moved to (881, 439)
Screenshot: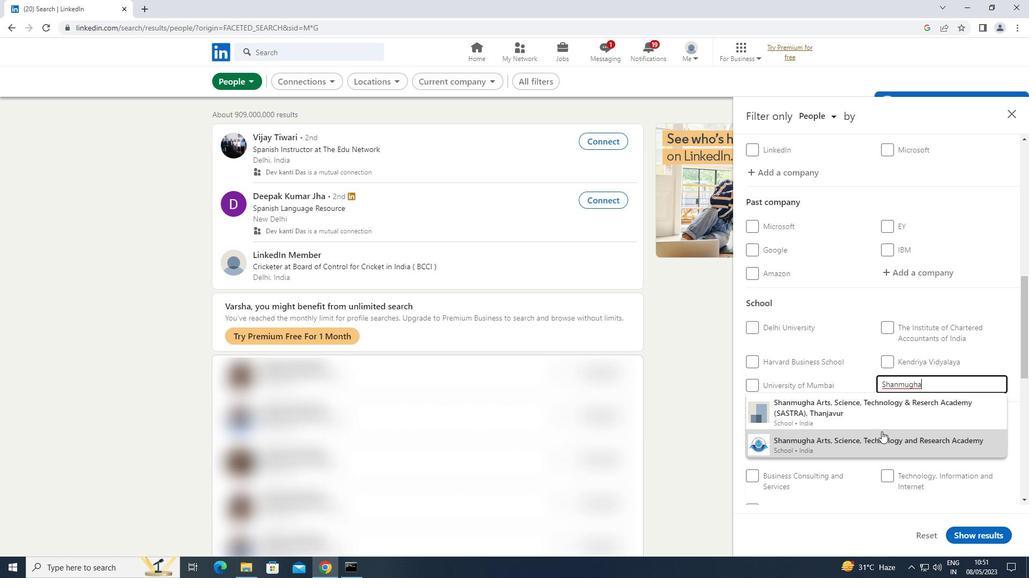 
Action: Mouse pressed left at (881, 439)
Screenshot: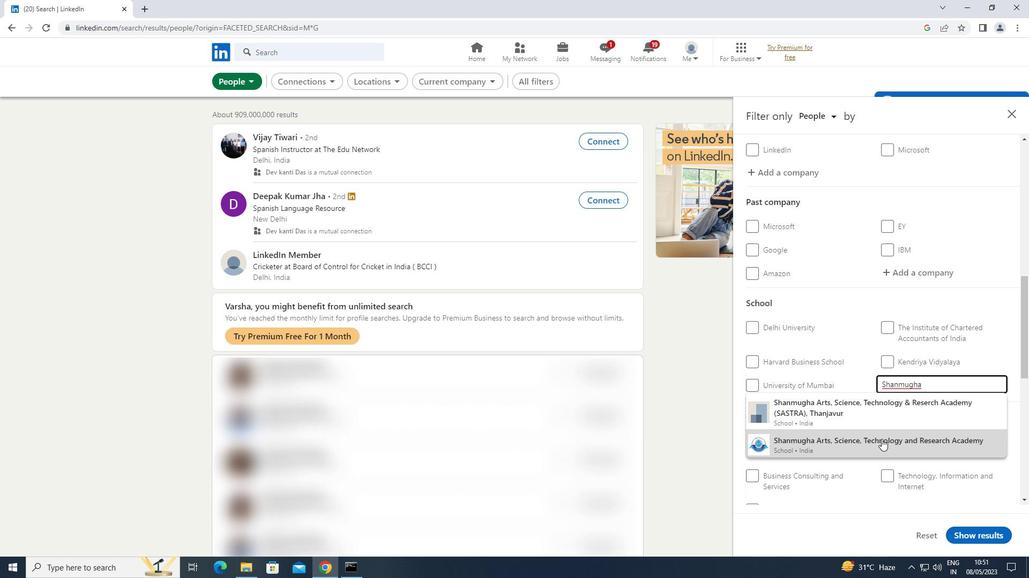 
Action: Mouse moved to (882, 439)
Screenshot: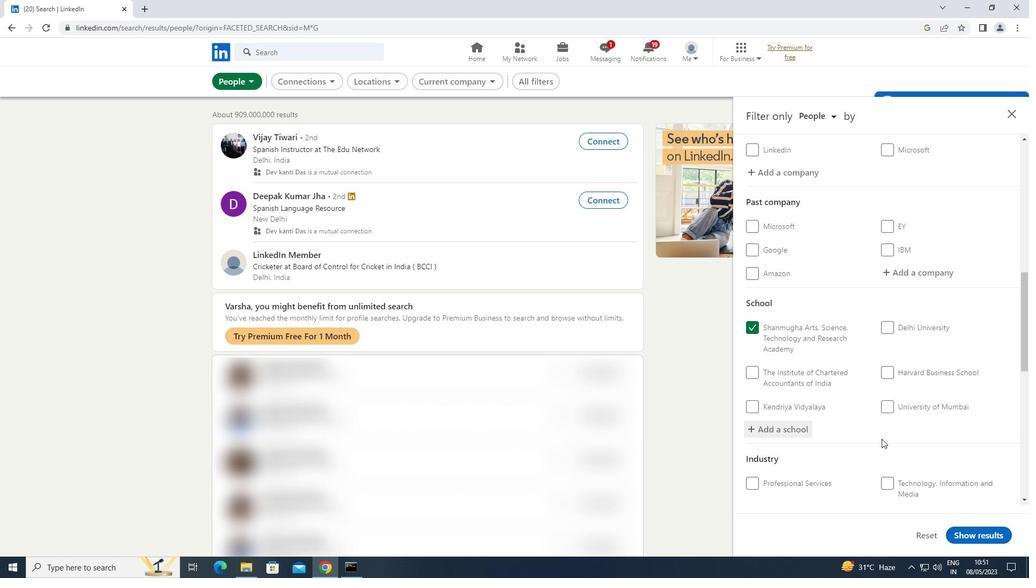 
Action: Mouse scrolled (882, 438) with delta (0, 0)
Screenshot: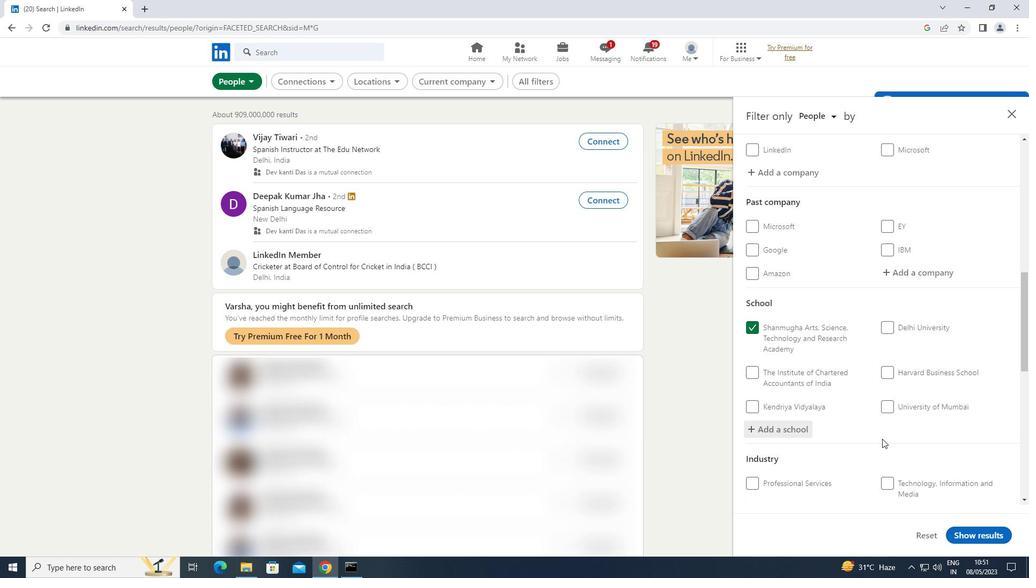 
Action: Mouse scrolled (882, 438) with delta (0, 0)
Screenshot: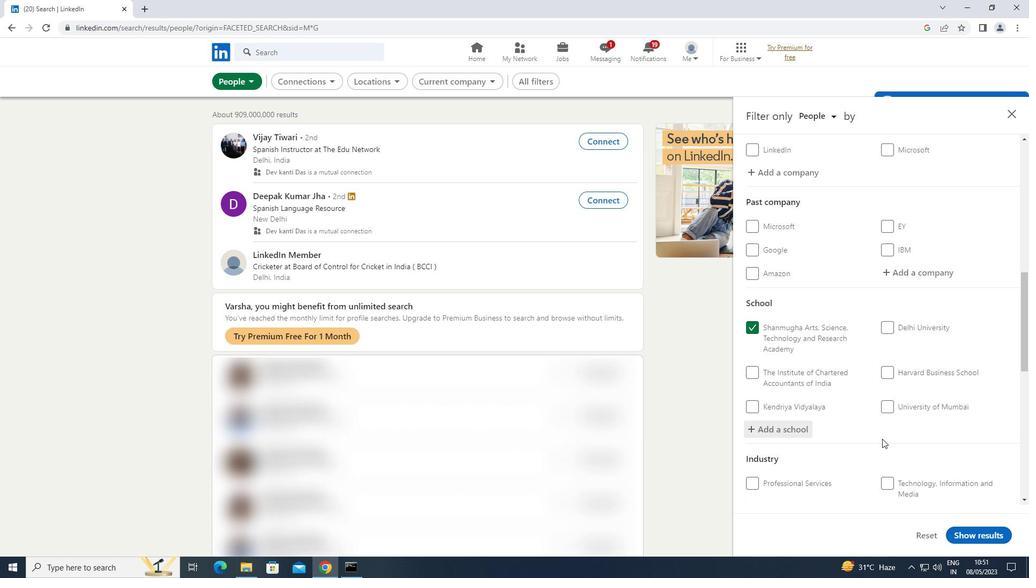 
Action: Mouse scrolled (882, 438) with delta (0, 0)
Screenshot: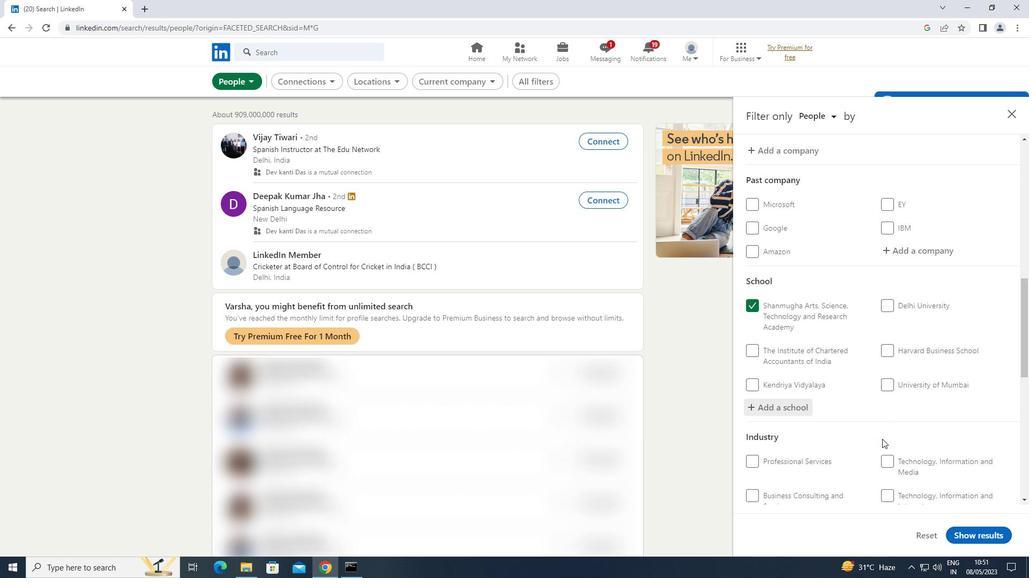 
Action: Mouse scrolled (882, 438) with delta (0, 0)
Screenshot: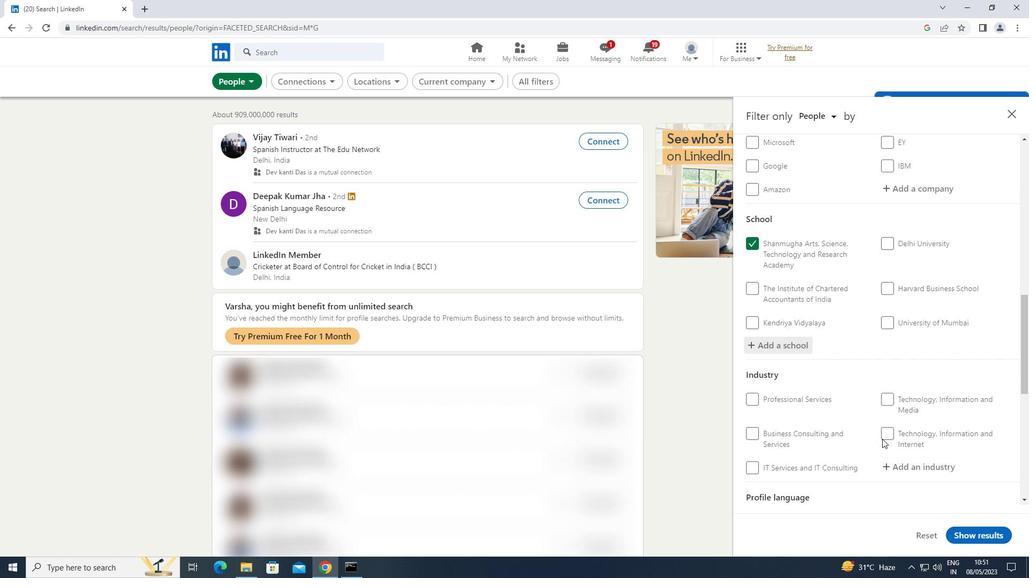 
Action: Mouse moved to (940, 338)
Screenshot: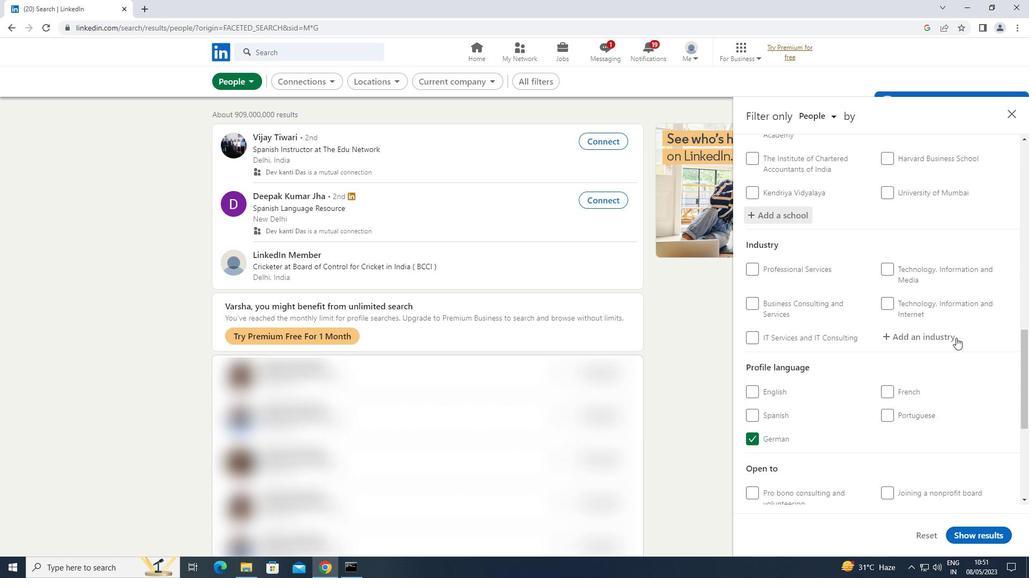 
Action: Mouse pressed left at (940, 338)
Screenshot: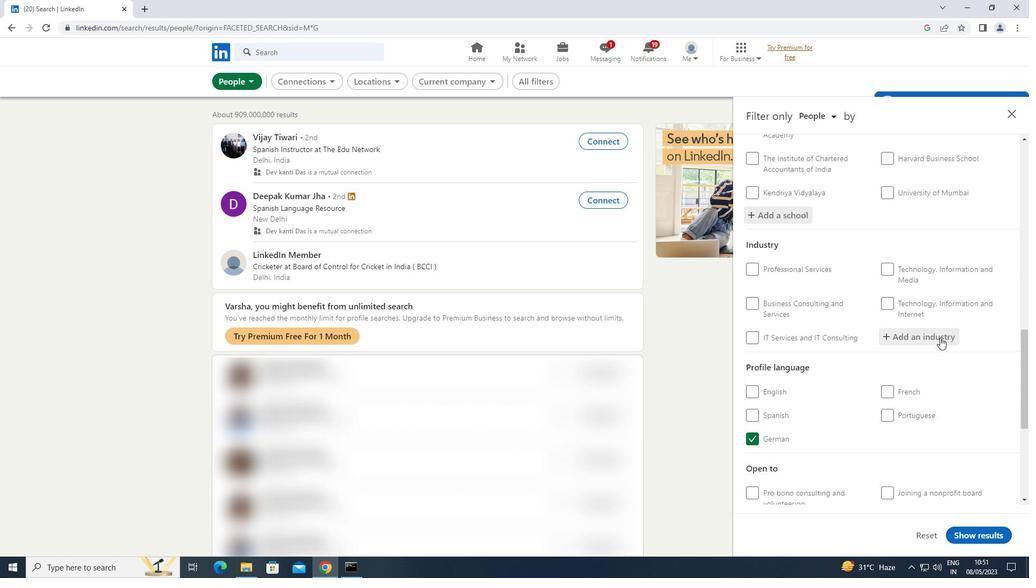 
Action: Mouse moved to (936, 338)
Screenshot: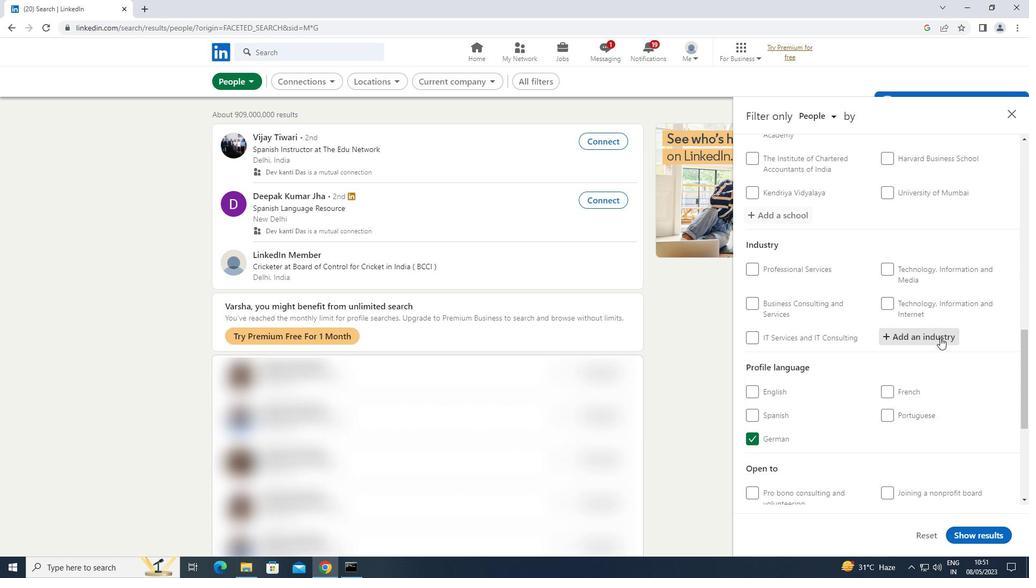 
Action: Key pressed <Key.shift><Key.shift>HUMAN
Screenshot: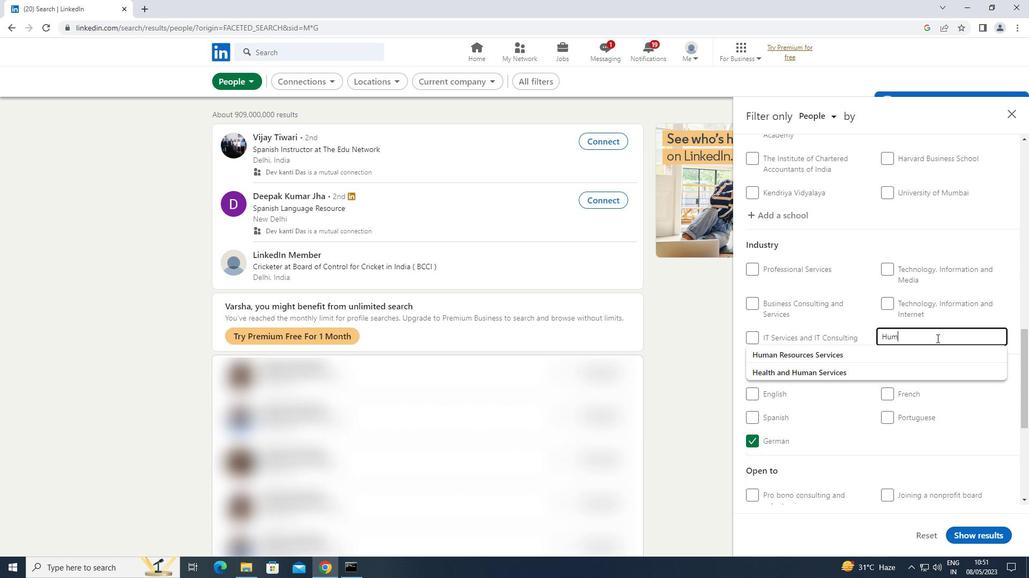 
Action: Mouse moved to (857, 359)
Screenshot: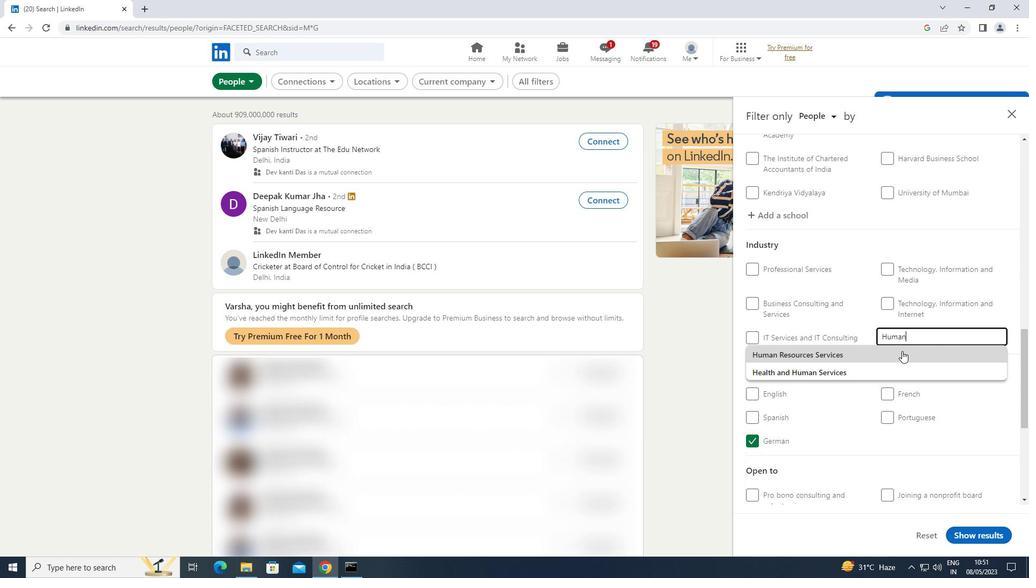 
Action: Mouse pressed left at (857, 359)
Screenshot: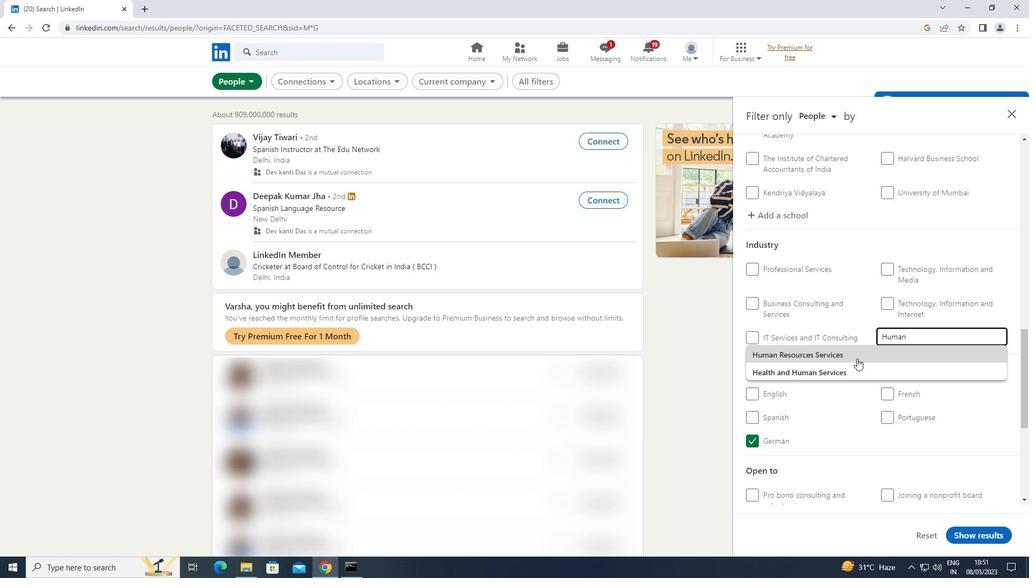 
Action: Mouse moved to (857, 359)
Screenshot: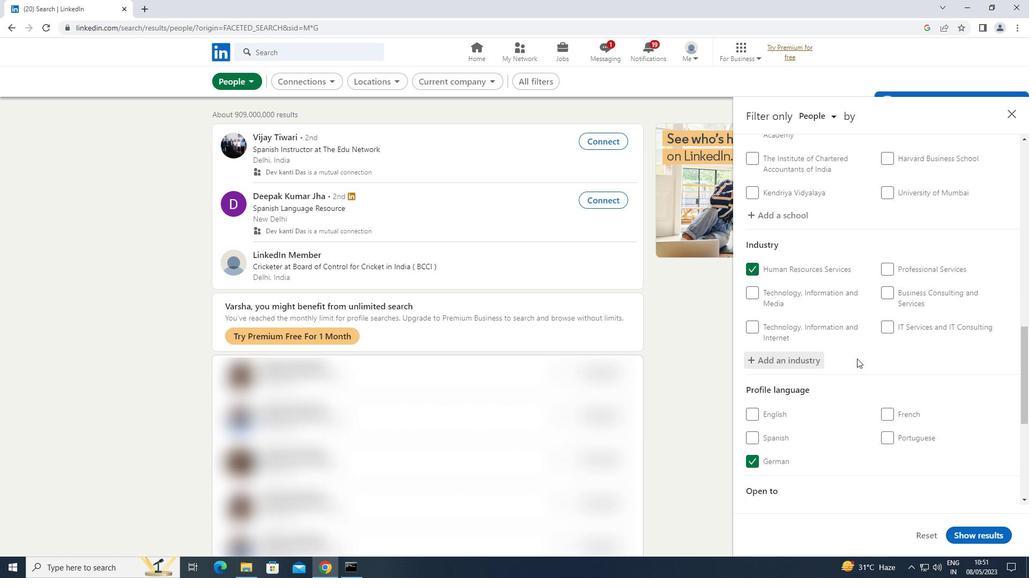 
Action: Mouse scrolled (857, 358) with delta (0, 0)
Screenshot: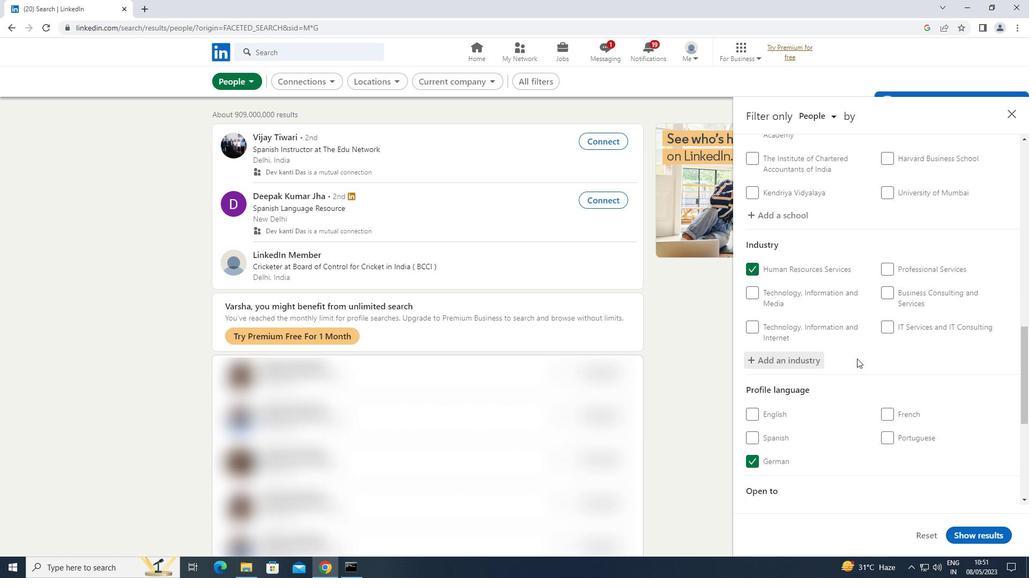 
Action: Mouse scrolled (857, 358) with delta (0, 0)
Screenshot: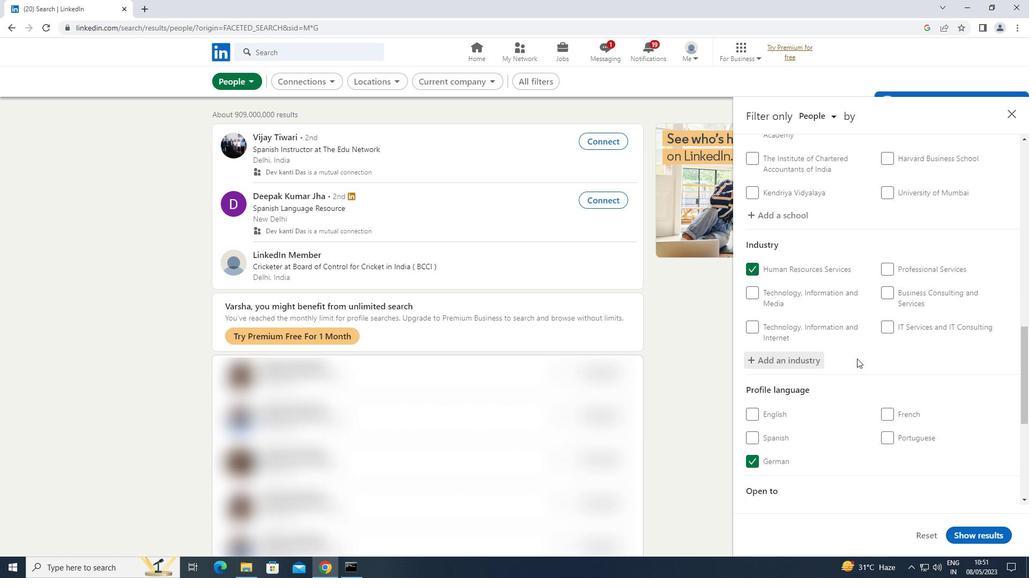 
Action: Mouse scrolled (857, 358) with delta (0, 0)
Screenshot: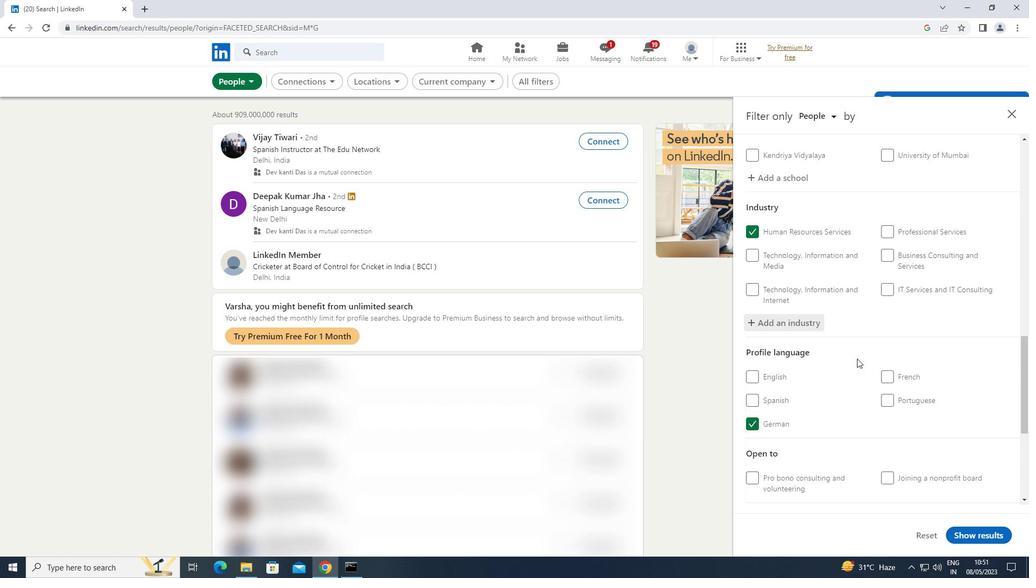 
Action: Mouse scrolled (857, 358) with delta (0, 0)
Screenshot: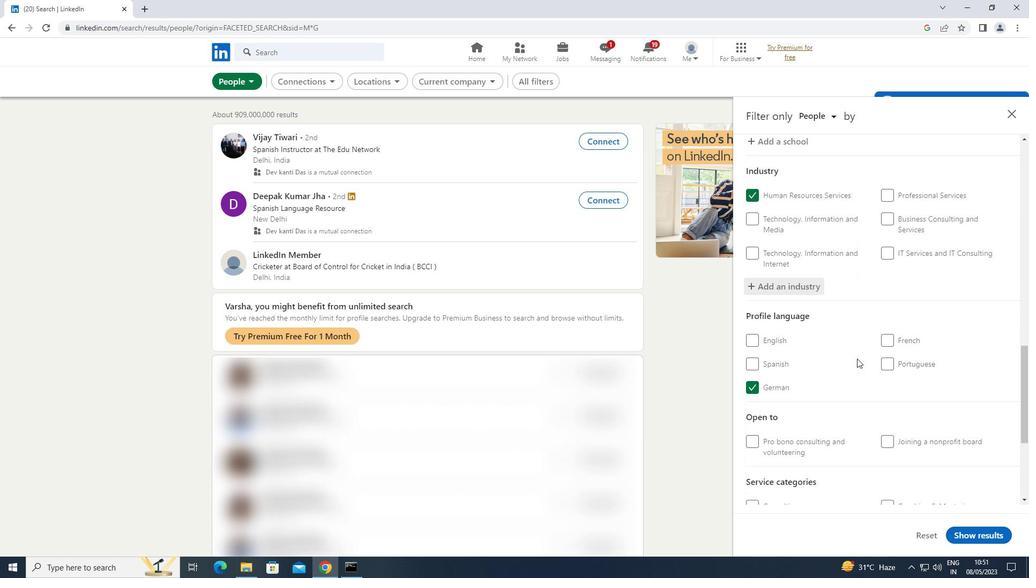 
Action: Mouse moved to (931, 417)
Screenshot: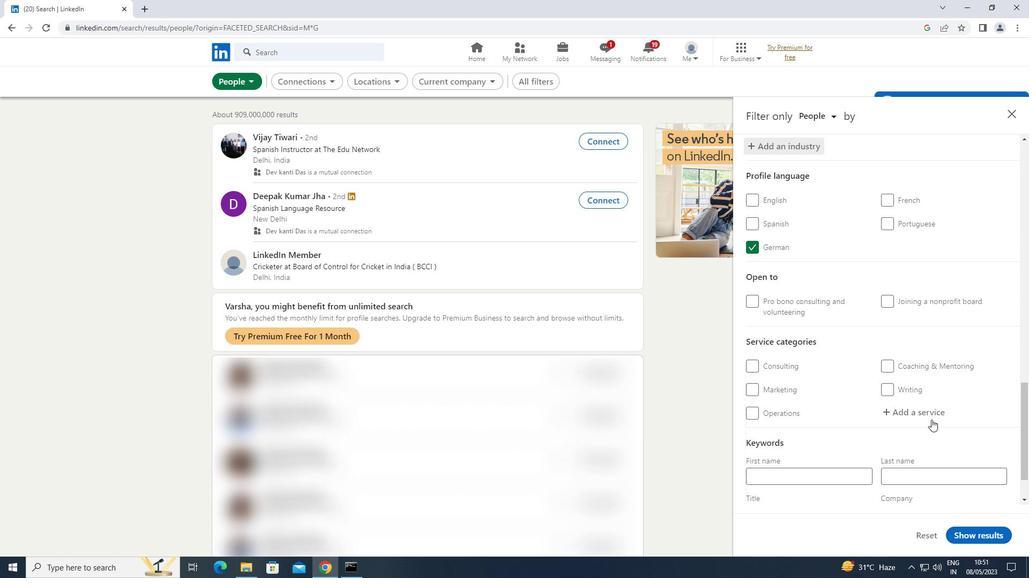 
Action: Mouse pressed left at (931, 417)
Screenshot: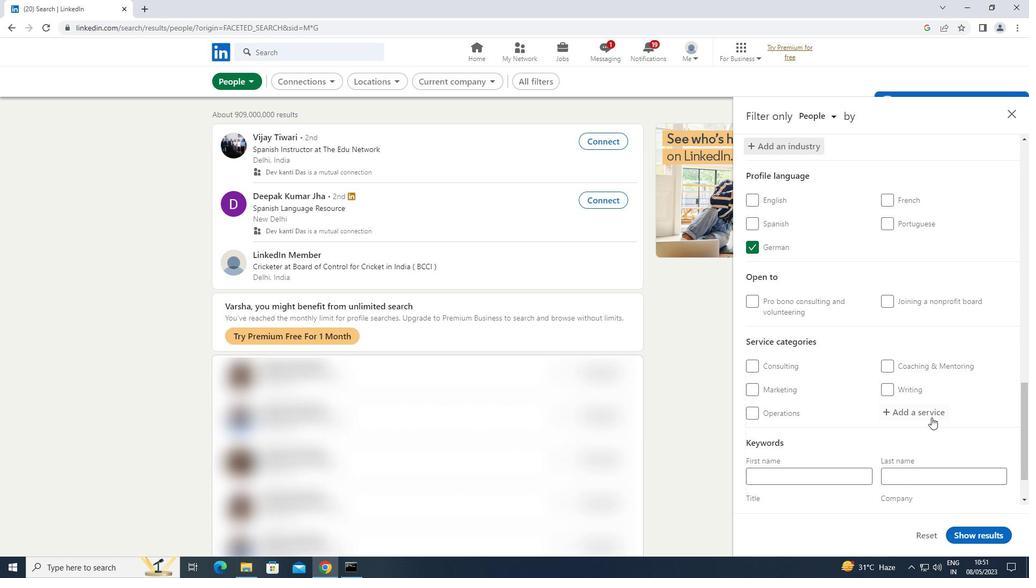 
Action: Key pressed <Key.shift>WEB
Screenshot: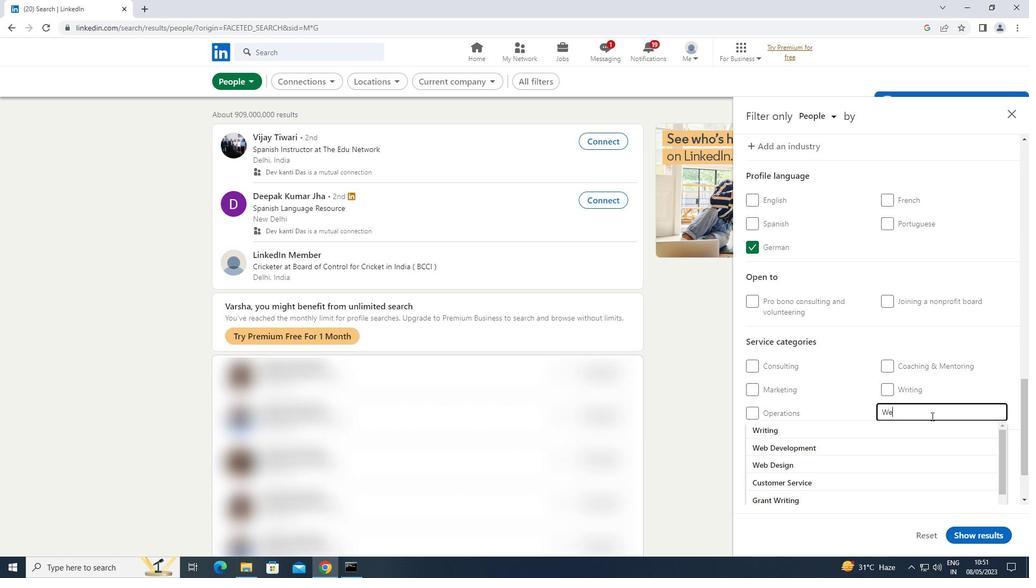 
Action: Mouse moved to (822, 447)
Screenshot: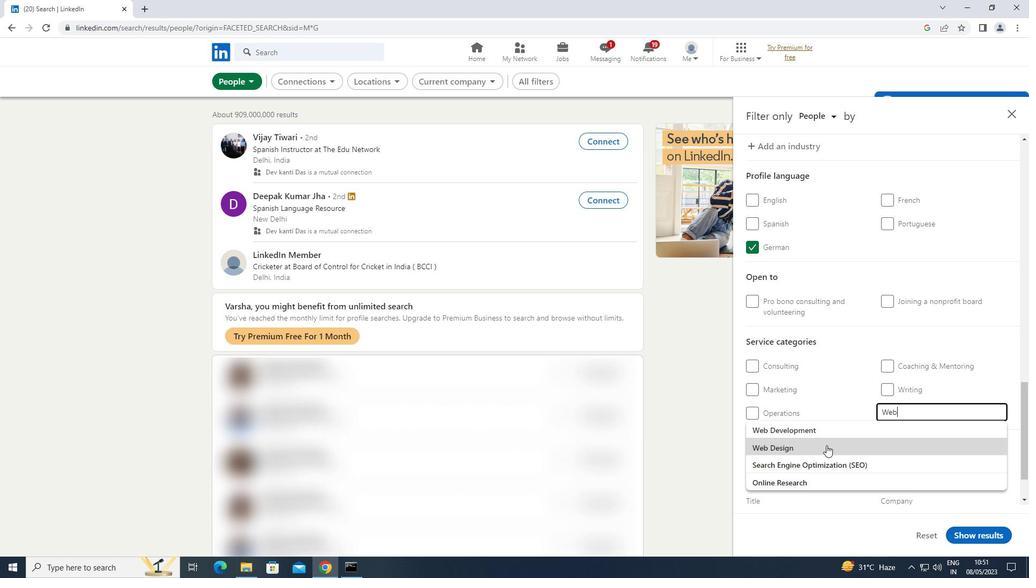 
Action: Mouse pressed left at (822, 447)
Screenshot: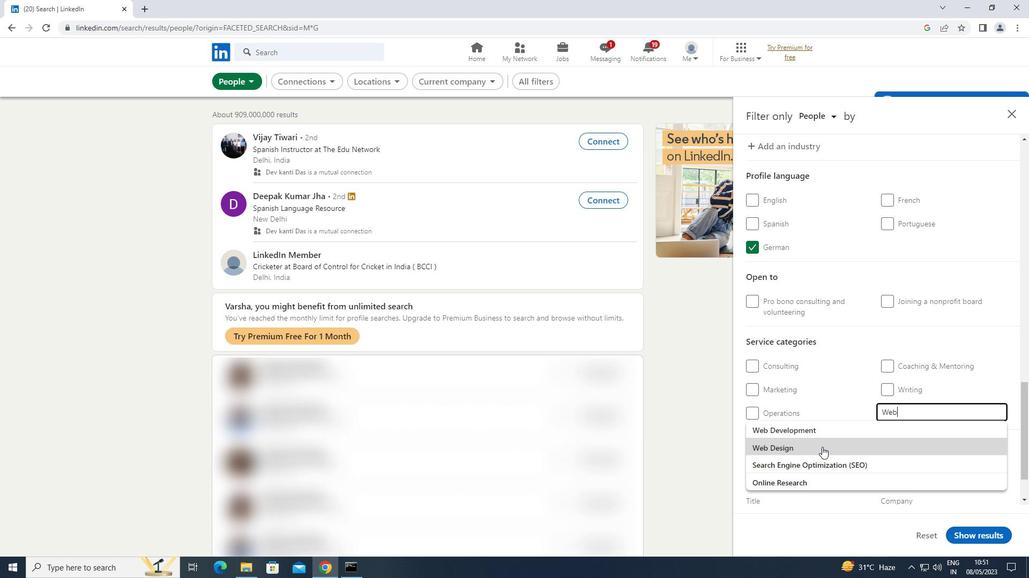 
Action: Mouse moved to (823, 444)
Screenshot: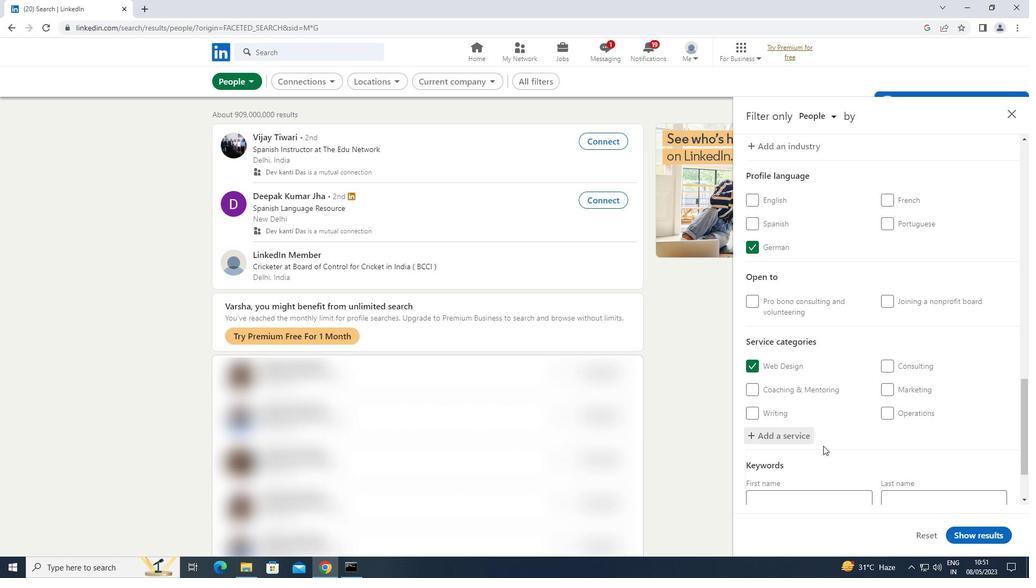 
Action: Mouse scrolled (823, 443) with delta (0, 0)
Screenshot: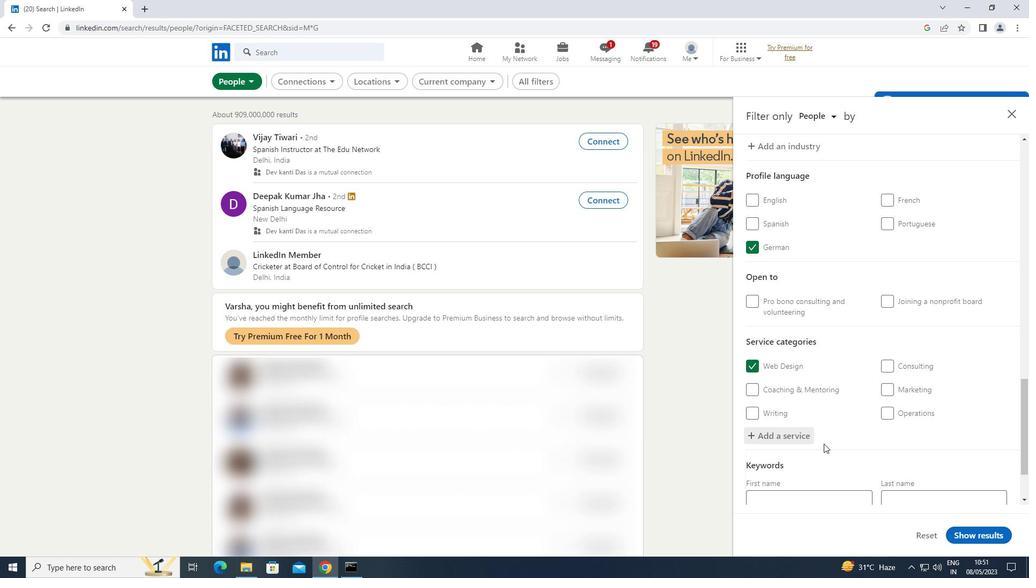
Action: Mouse scrolled (823, 443) with delta (0, 0)
Screenshot: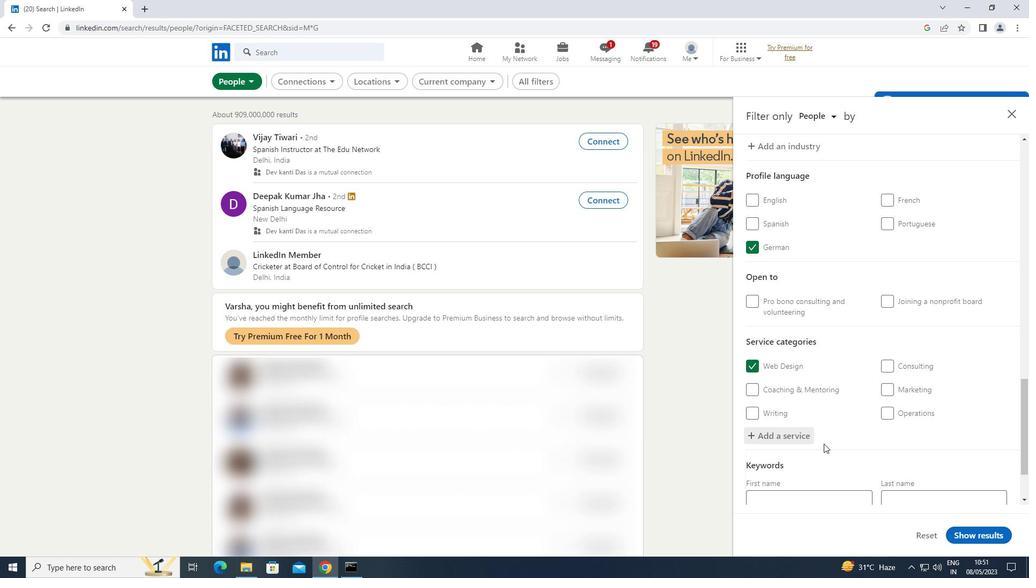 
Action: Mouse scrolled (823, 443) with delta (0, 0)
Screenshot: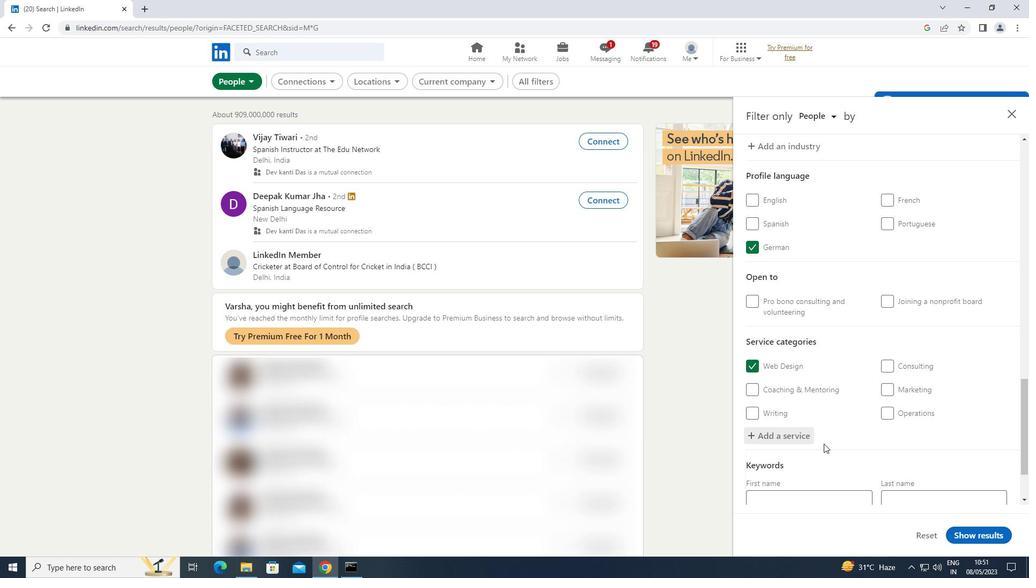 
Action: Mouse scrolled (823, 443) with delta (0, 0)
Screenshot: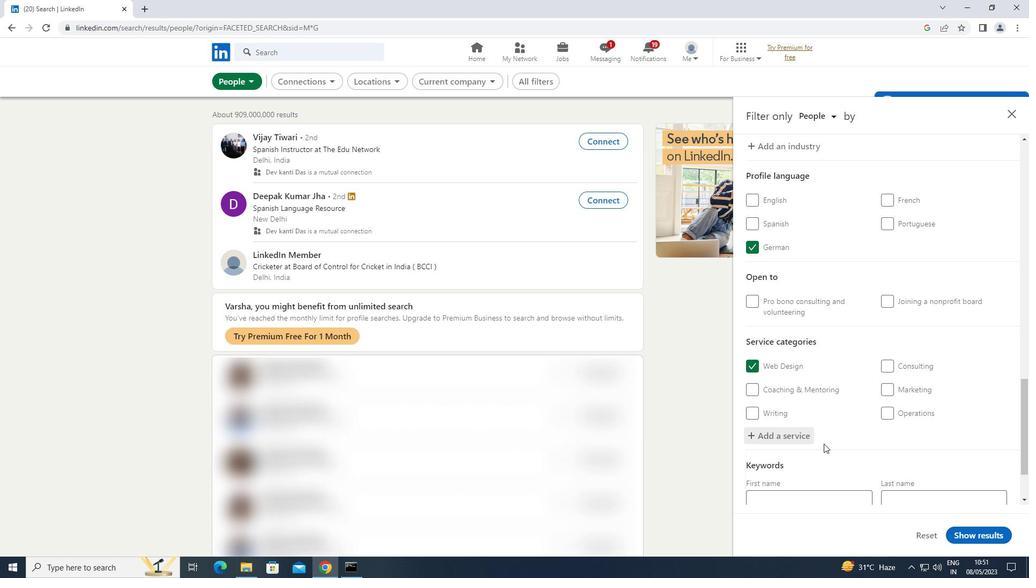 
Action: Mouse scrolled (823, 443) with delta (0, 0)
Screenshot: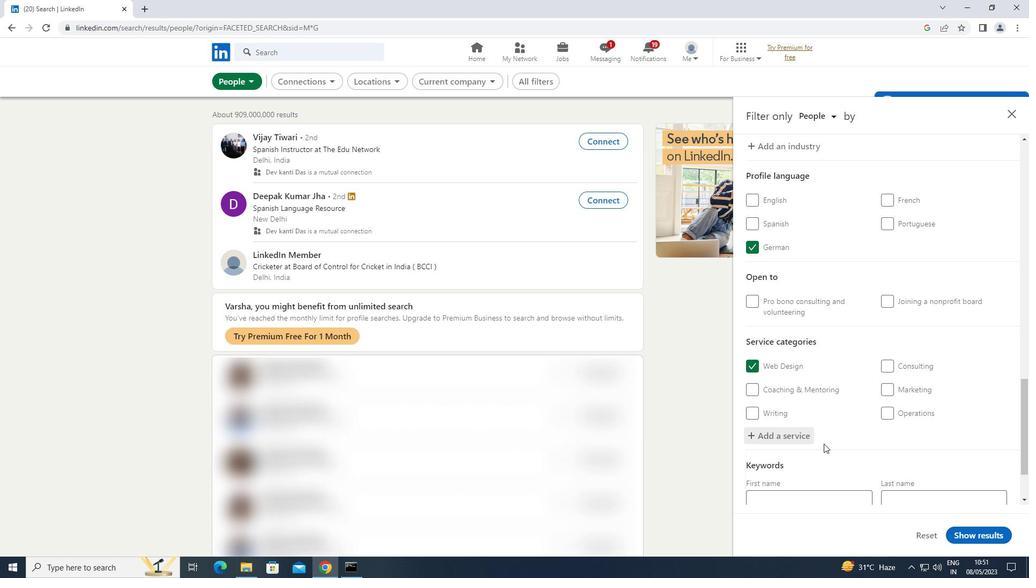 
Action: Mouse scrolled (823, 443) with delta (0, 0)
Screenshot: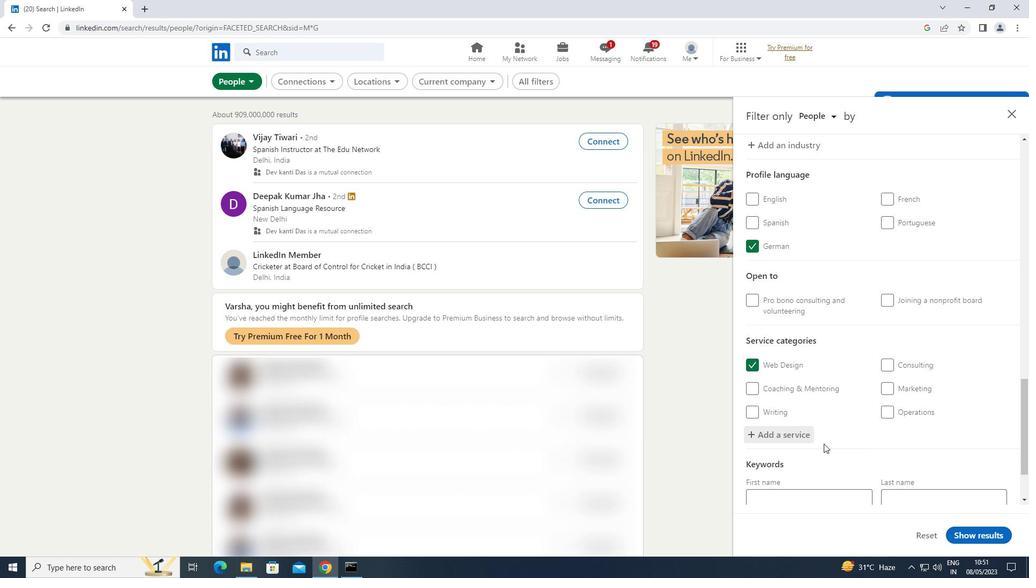 
Action: Mouse moved to (810, 460)
Screenshot: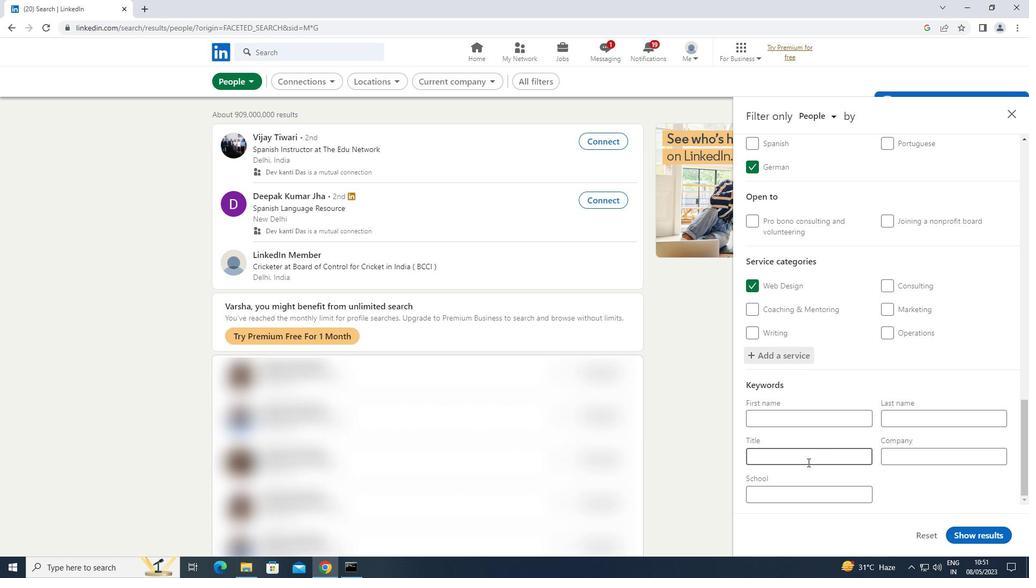 
Action: Mouse pressed left at (810, 460)
Screenshot: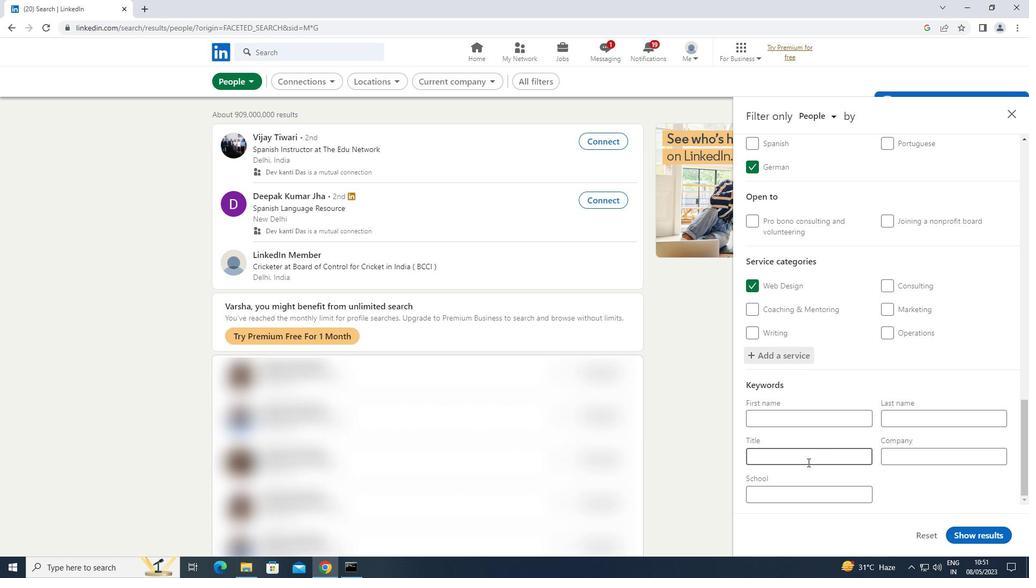 
Action: Mouse moved to (807, 458)
Screenshot: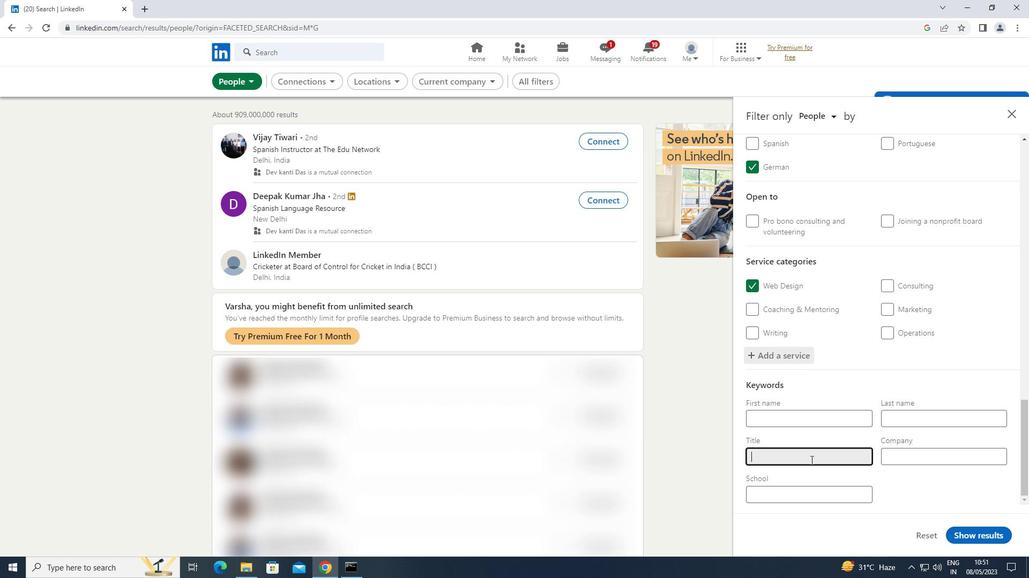
Action: Key pressed <Key.shift>CRUISE<Key.space><Key.shift>DIRECTOR
Screenshot: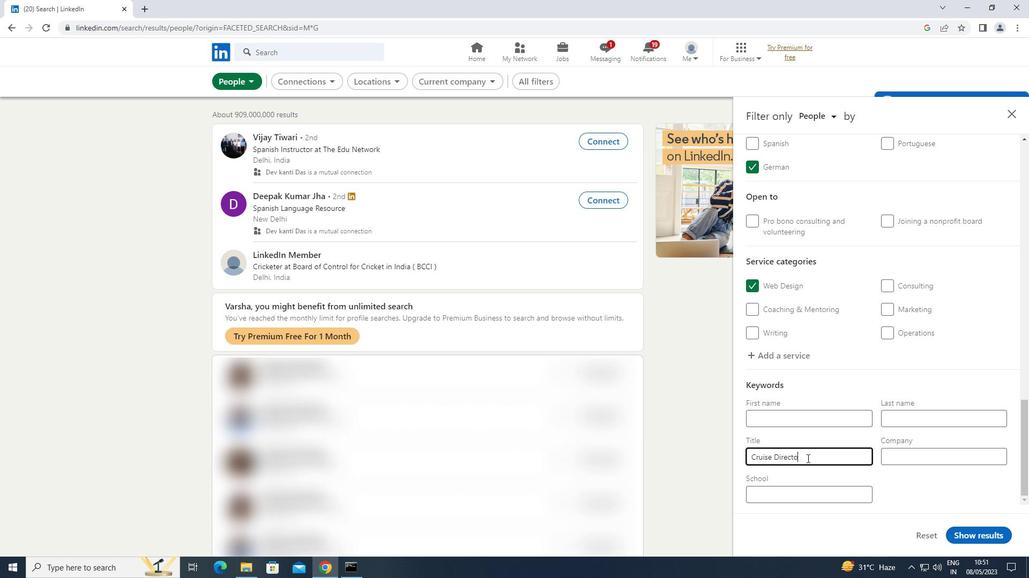 
Action: Mouse moved to (965, 537)
Screenshot: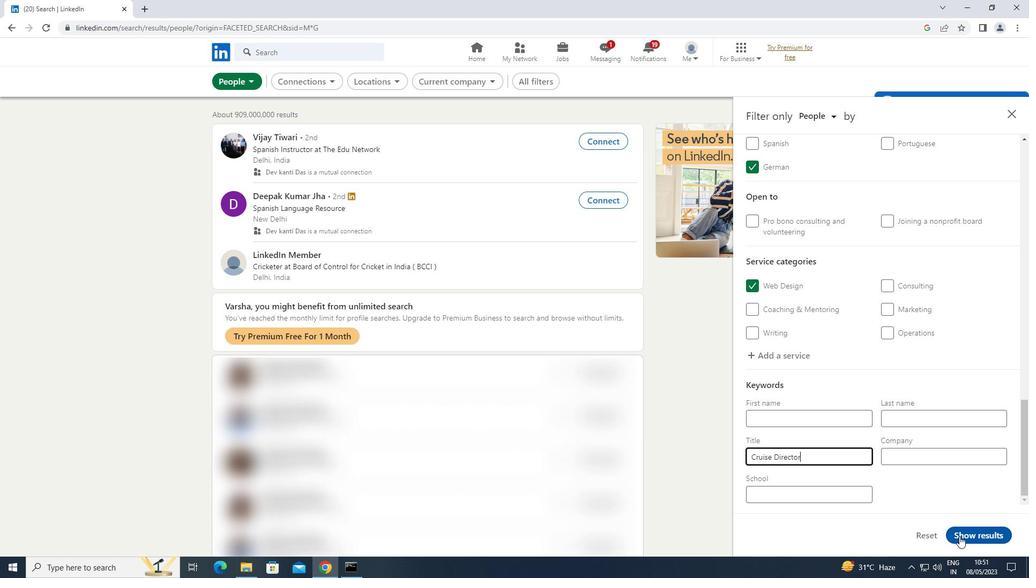 
Action: Mouse pressed left at (965, 537)
Screenshot: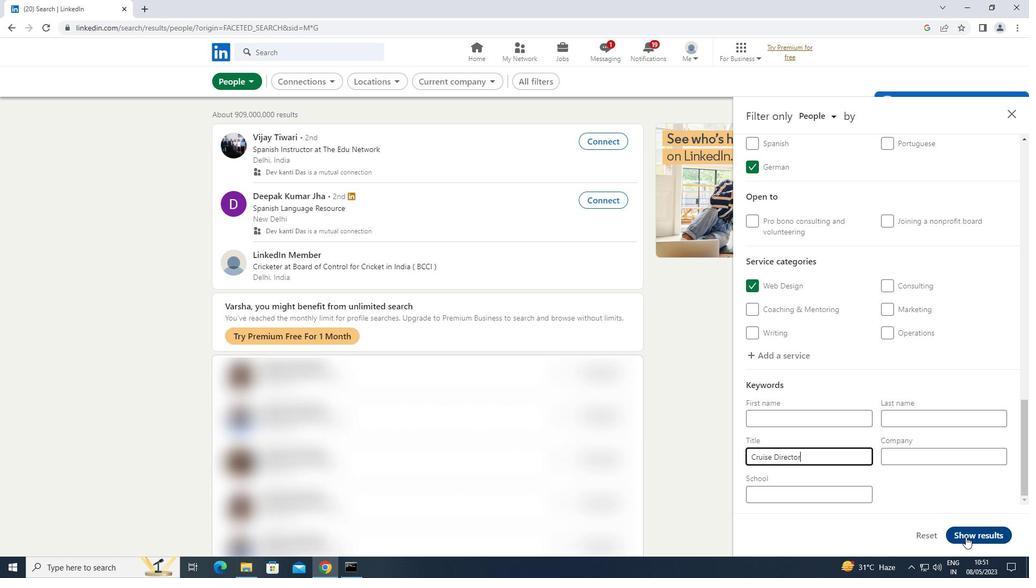 
